 Task: Add an event with the title Sales Team Weekly Meeting, date '2024/03/24', time 7:30 AM to 9:30 AMand add a description: The sales team reviews individual and collective sales performance against set targets and key performance indicators (KPIs). They analyze sales metrics, revenue figures, conversion rates, and other relevant data to evaluate progress and identify areas for improvement. This performance review helps identify successful strategies and areas that require adjustment or additional support._x000D_
_x000D_
, put the event into Green category . Add location for the event as: 123 Rua das Flores, Porto, Portugal, logged in from the account softage.1@softage.netand send the event invitation to softage.9@softage.net and softage.10@softage.net. Set a reminder for the event 2 week before
Action: Mouse moved to (99, 112)
Screenshot: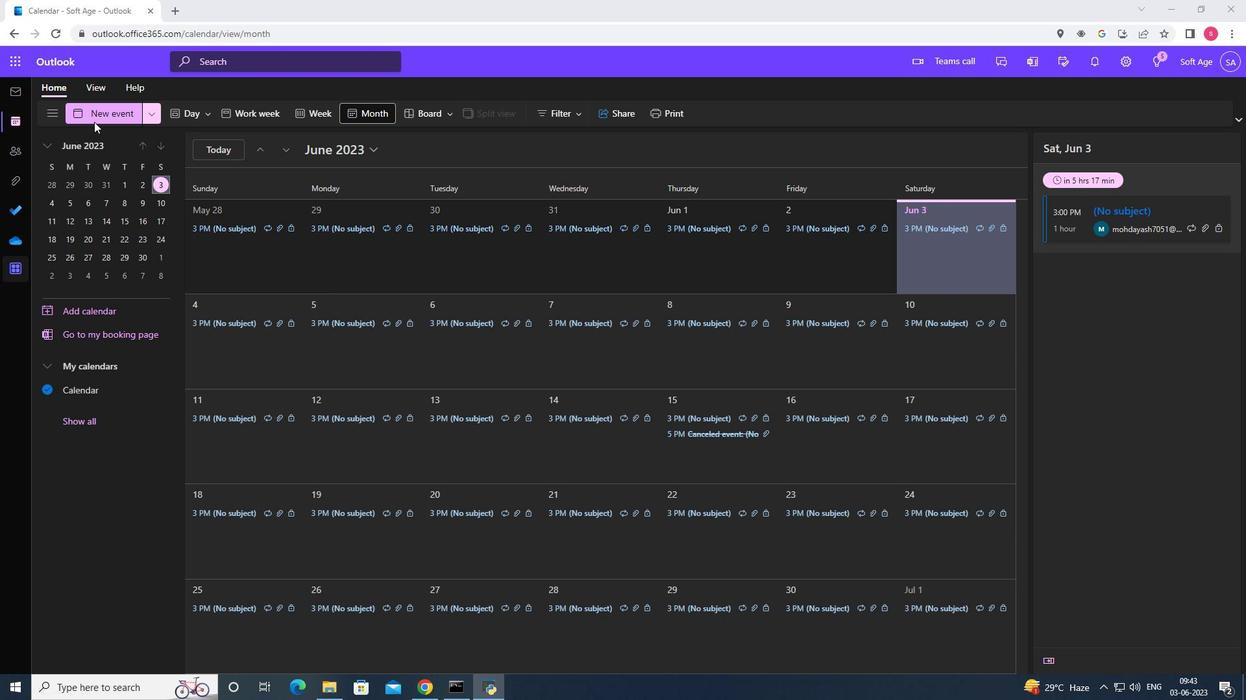 
Action: Mouse pressed left at (99, 112)
Screenshot: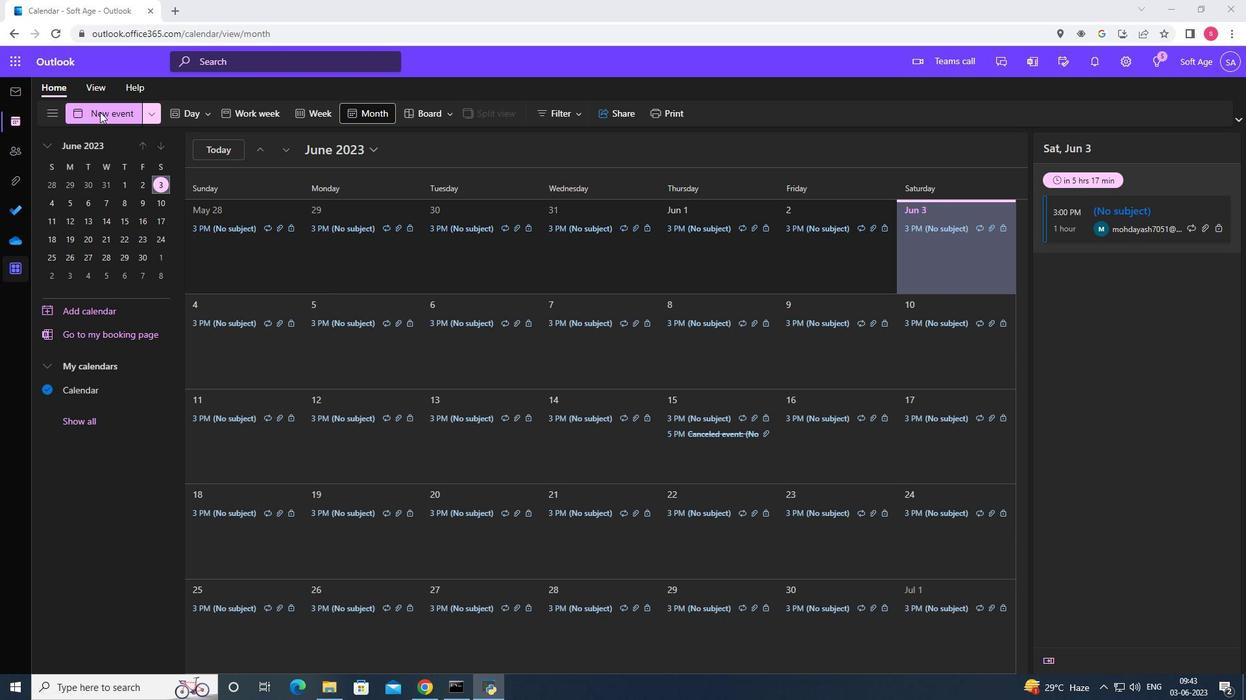 
Action: Mouse moved to (328, 189)
Screenshot: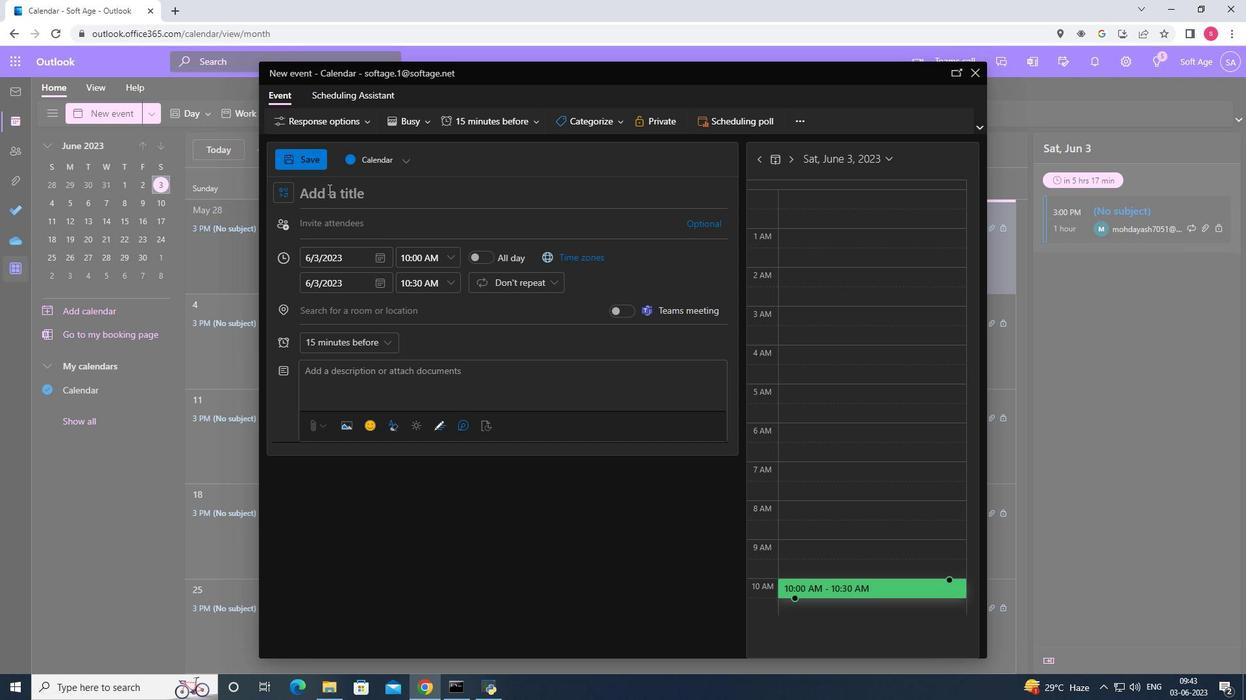 
Action: Key pressed <Key.shift><Key.shift><Key.shift><Key.shift><Key.shift>Sales<Key.space>team<Key.space><Key.shift><Key.shift>Weekly<Key.space><Key.shift>Meeting
Screenshot: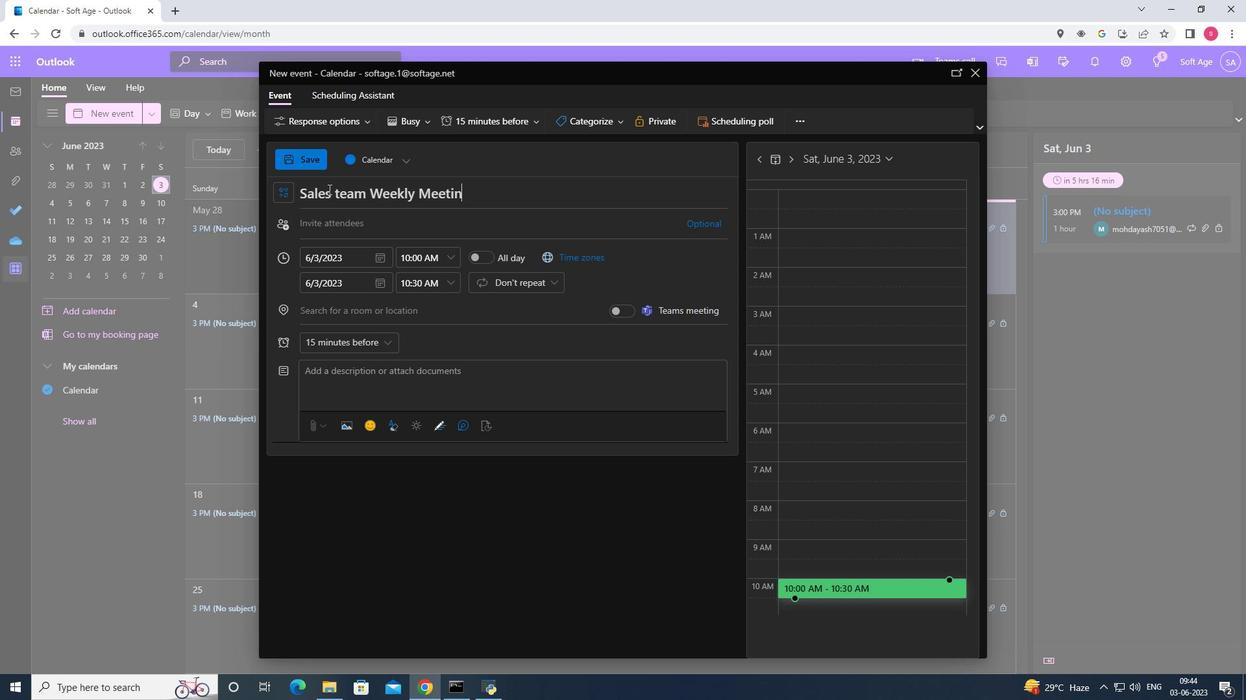 
Action: Mouse moved to (384, 260)
Screenshot: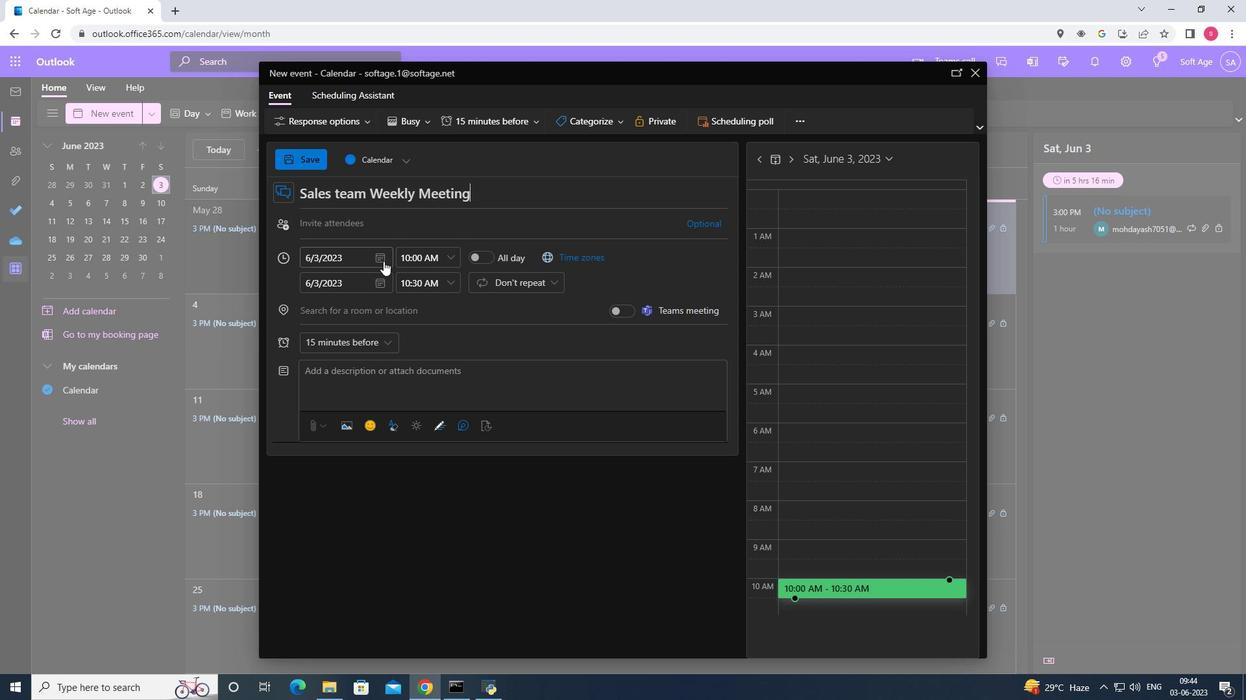
Action: Mouse pressed left at (384, 260)
Screenshot: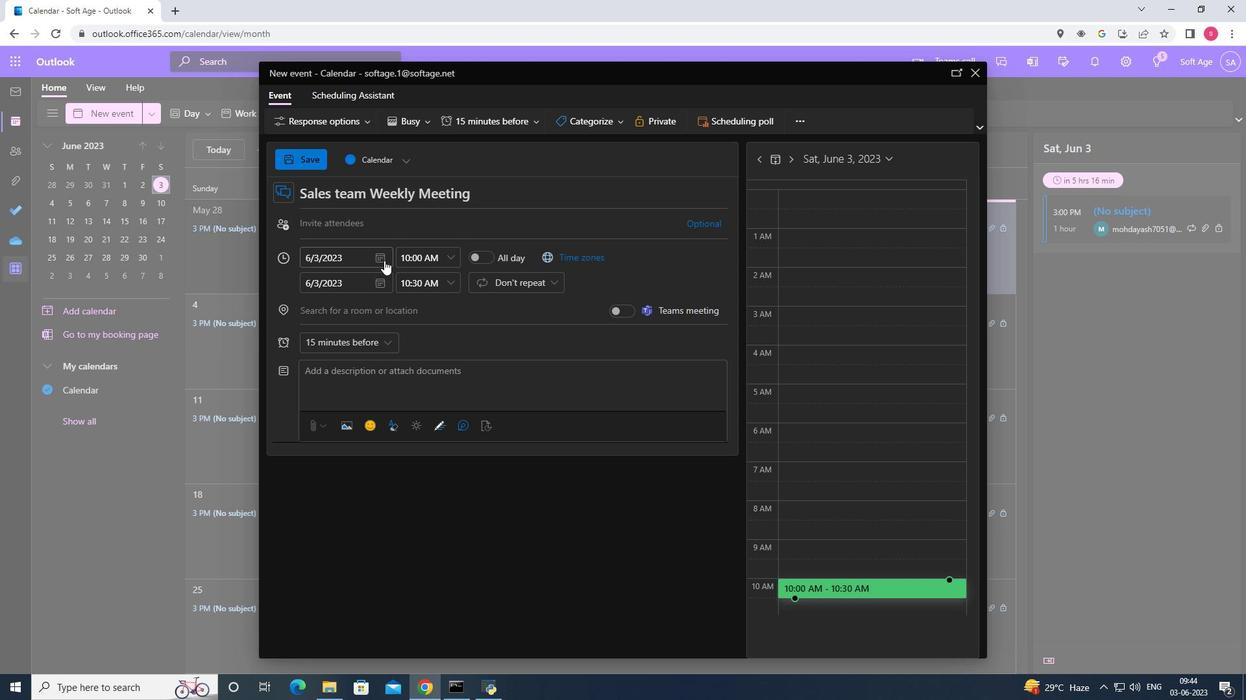 
Action: Mouse moved to (422, 287)
Screenshot: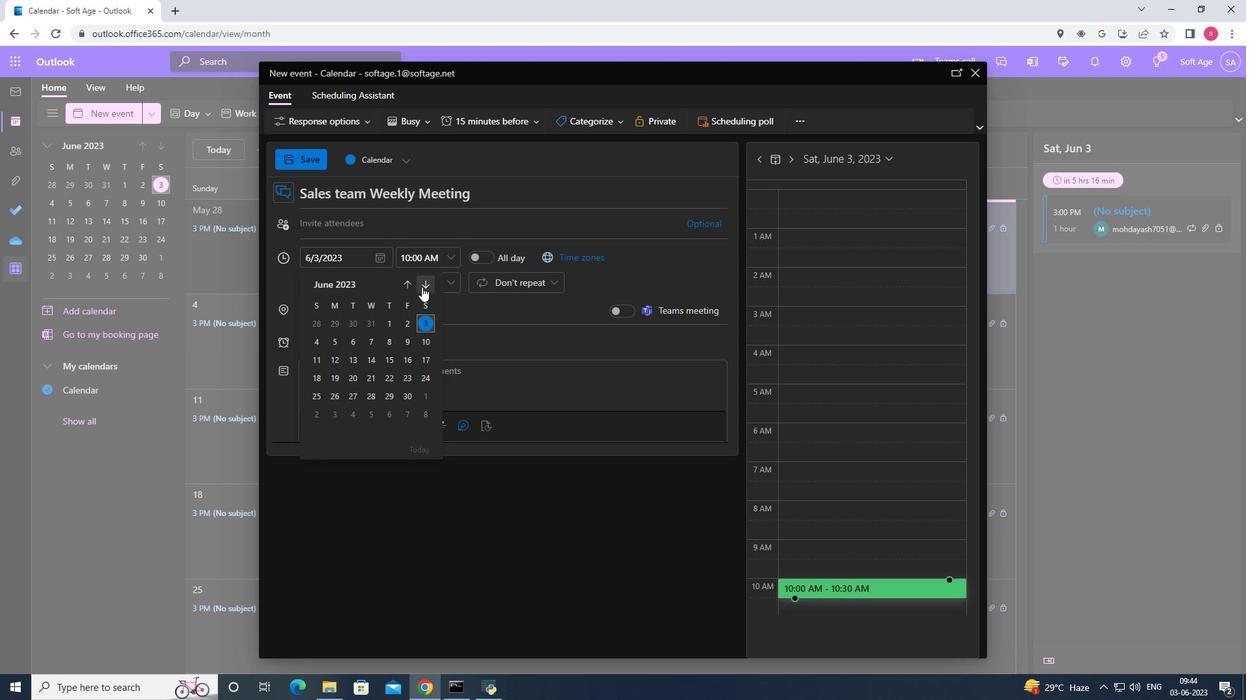 
Action: Mouse pressed left at (422, 287)
Screenshot: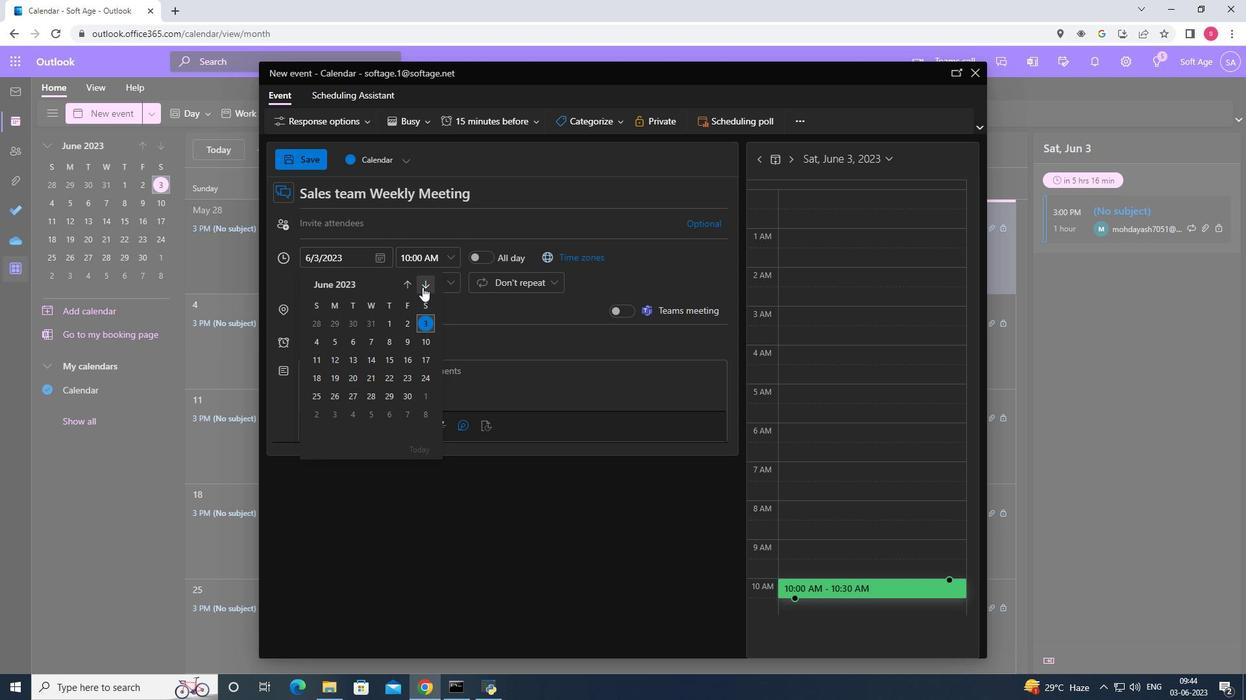 
Action: Mouse pressed left at (422, 287)
Screenshot: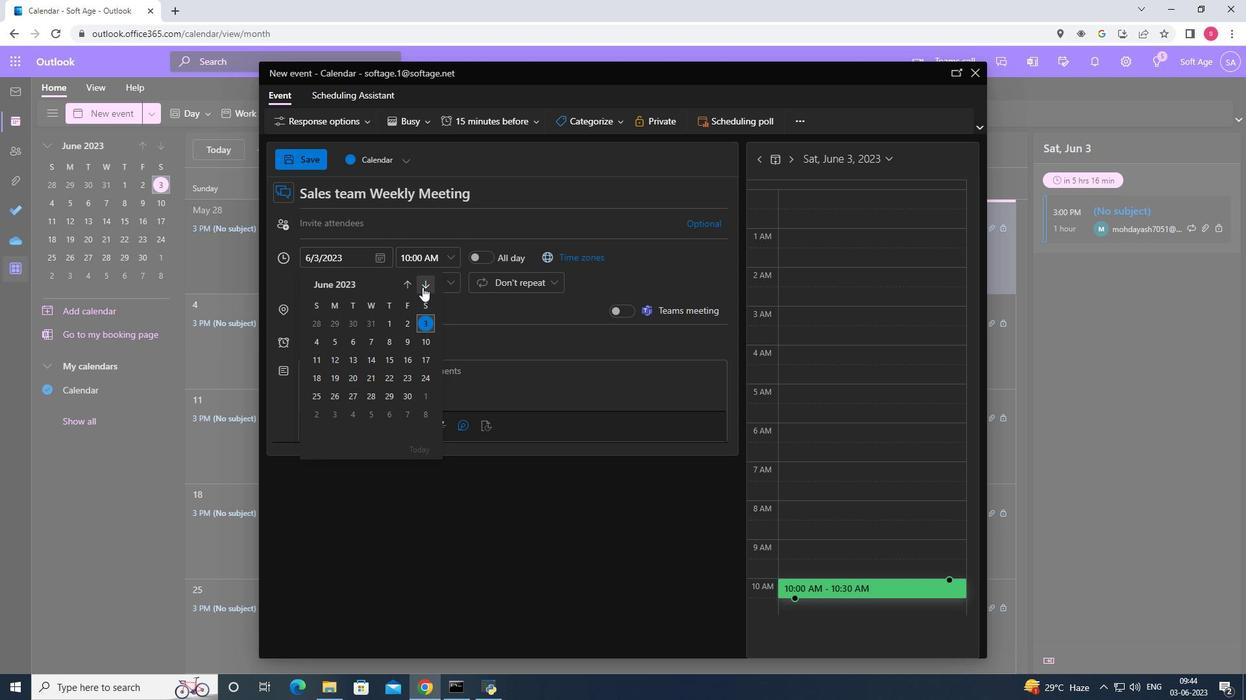 
Action: Mouse pressed left at (422, 287)
Screenshot: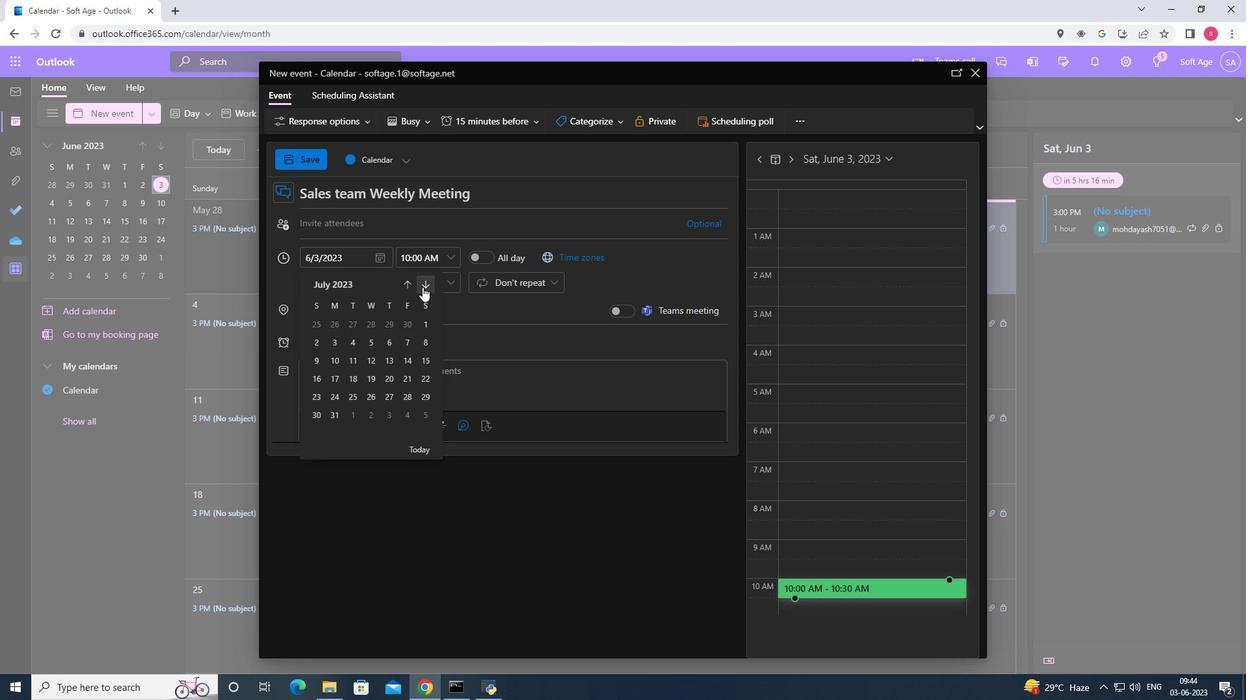 
Action: Mouse pressed left at (422, 287)
Screenshot: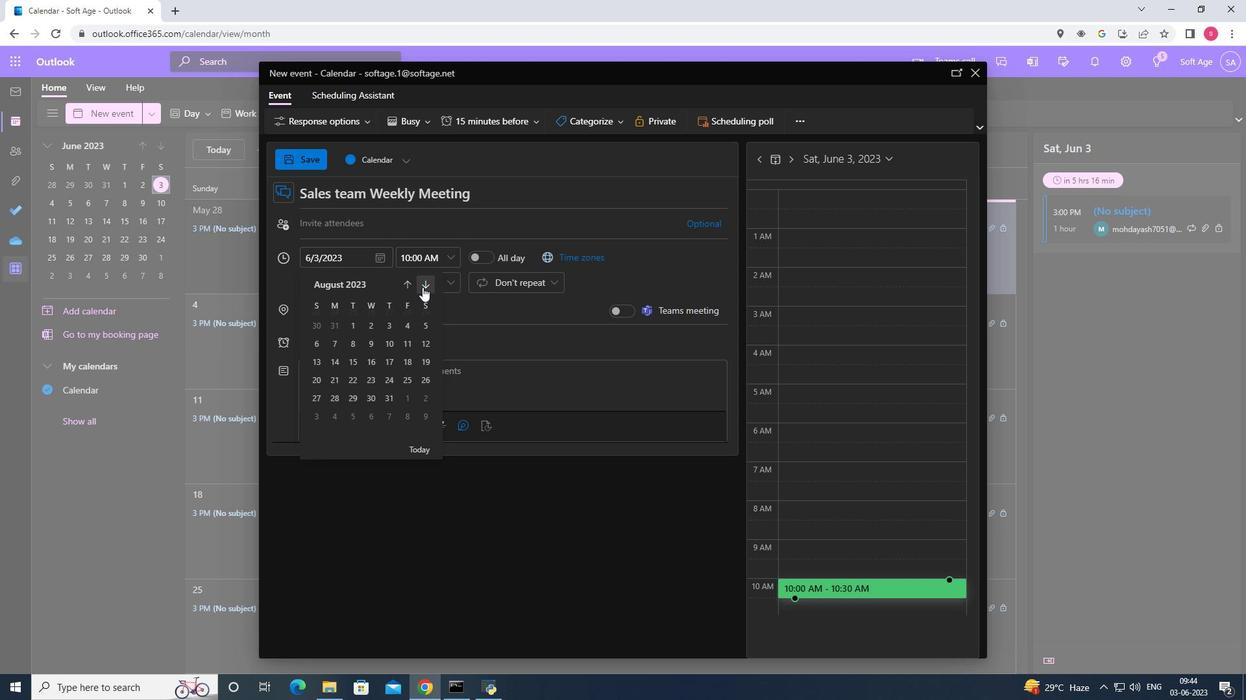 
Action: Mouse pressed left at (422, 287)
Screenshot: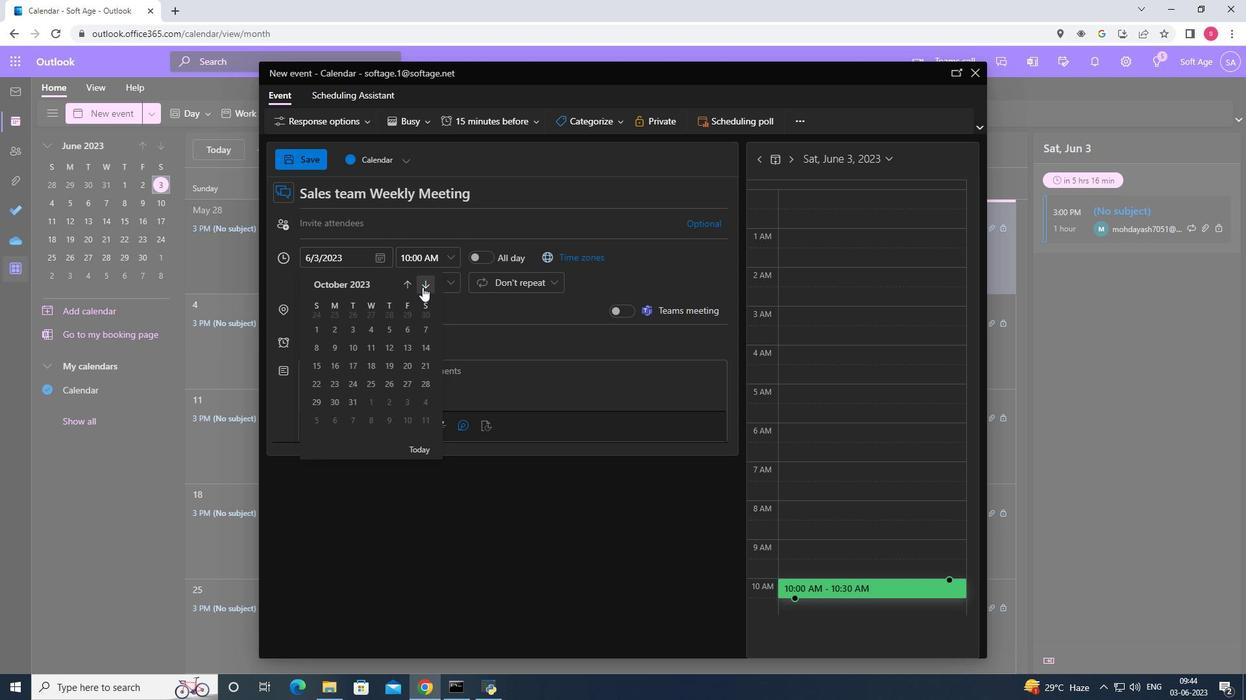 
Action: Mouse pressed left at (422, 287)
Screenshot: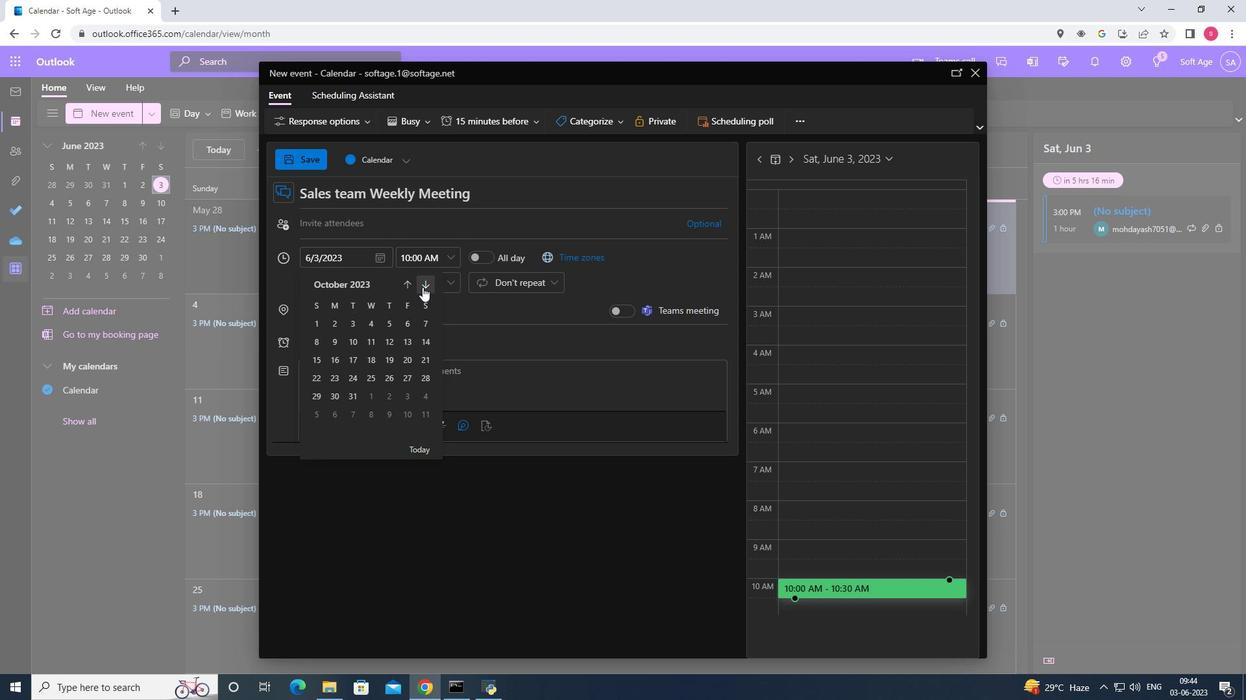 
Action: Mouse pressed left at (422, 287)
Screenshot: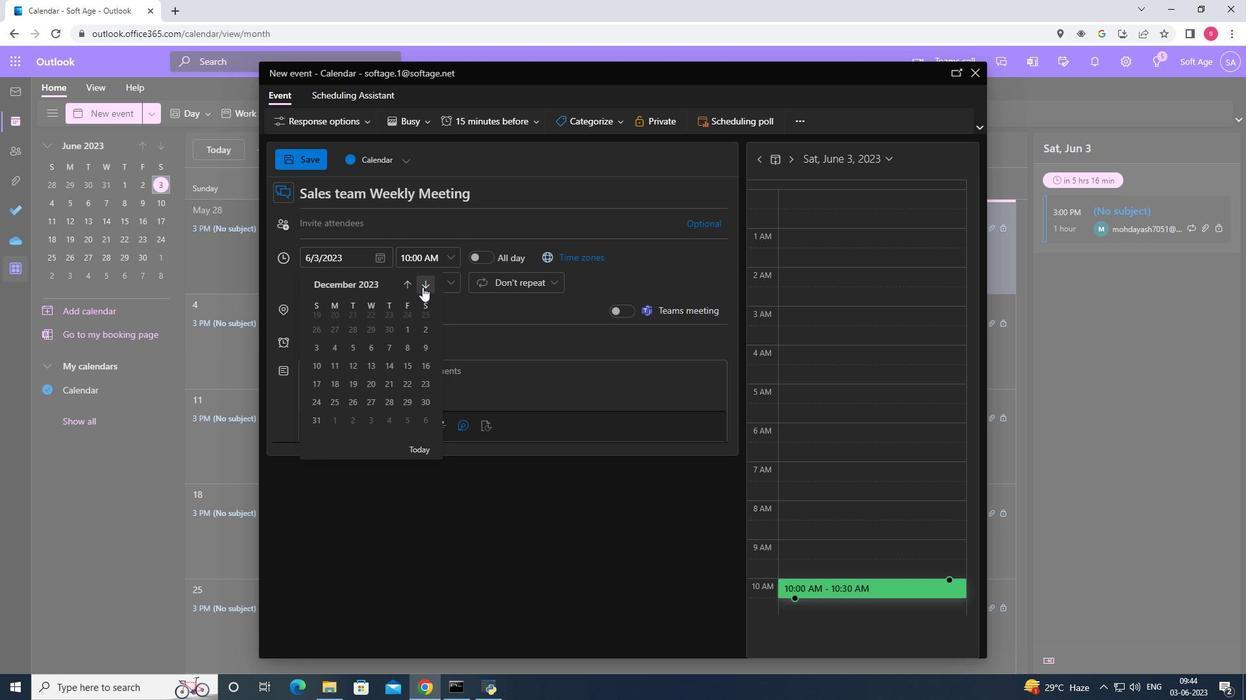 
Action: Mouse pressed left at (422, 287)
Screenshot: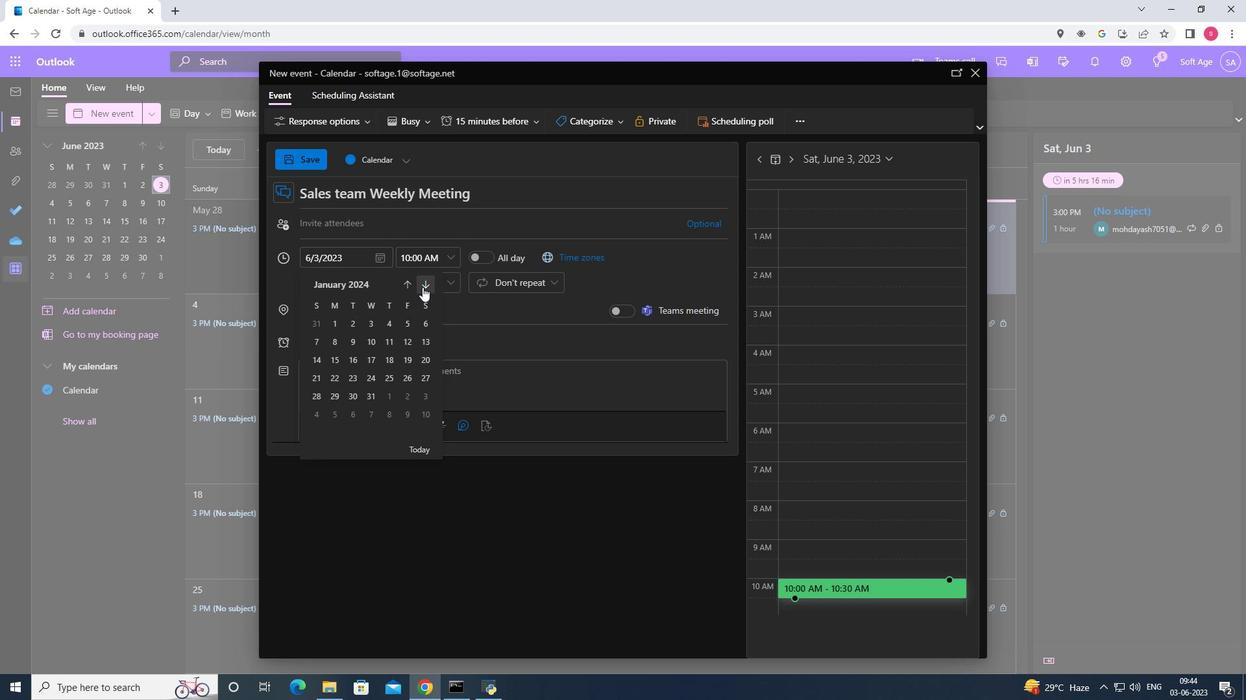 
Action: Mouse pressed left at (422, 287)
Screenshot: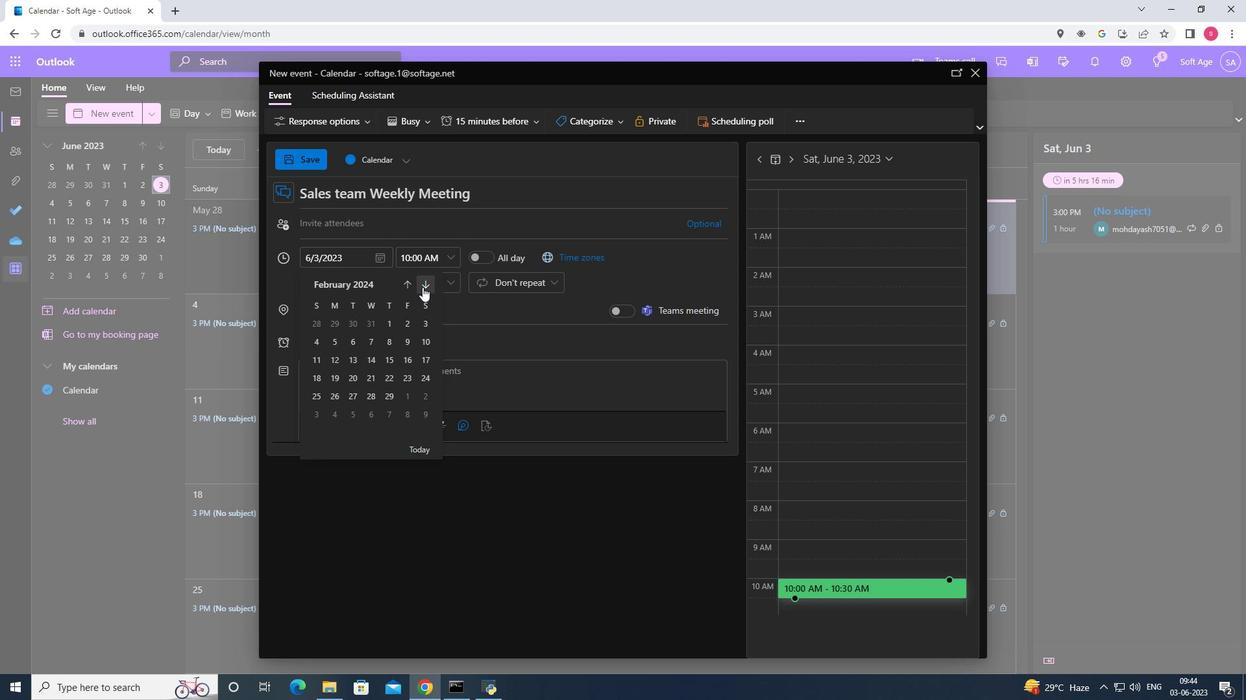 
Action: Mouse moved to (319, 395)
Screenshot: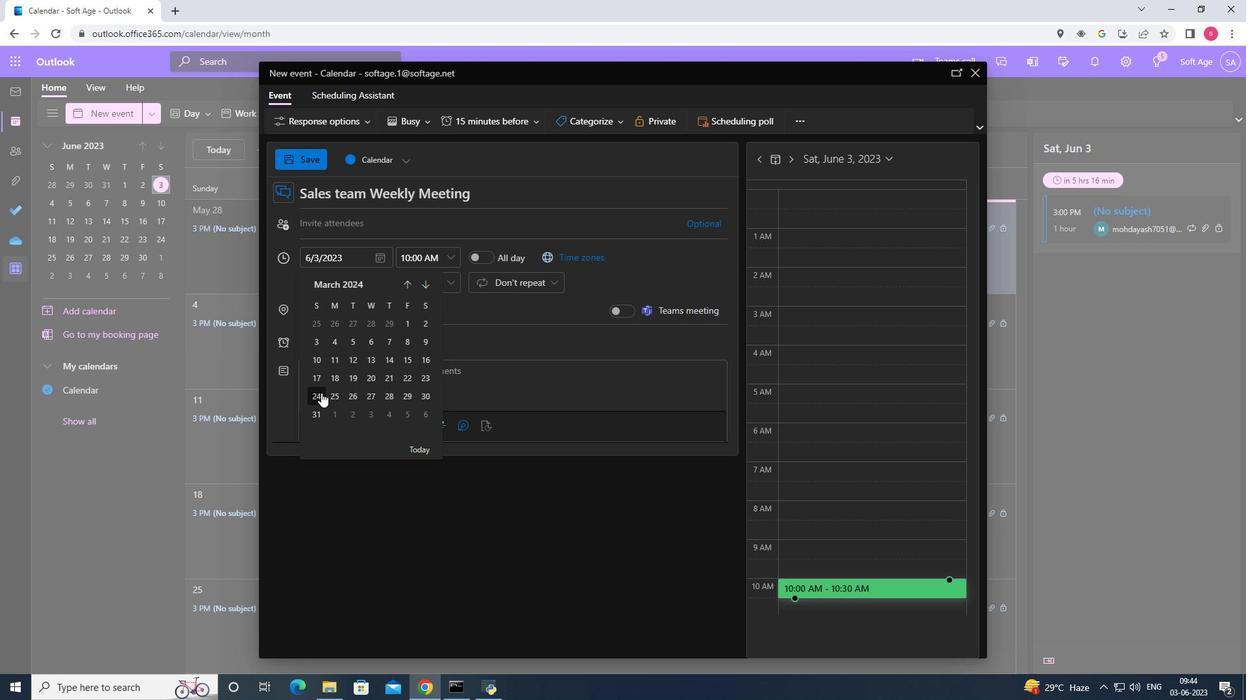 
Action: Mouse pressed left at (319, 395)
Screenshot: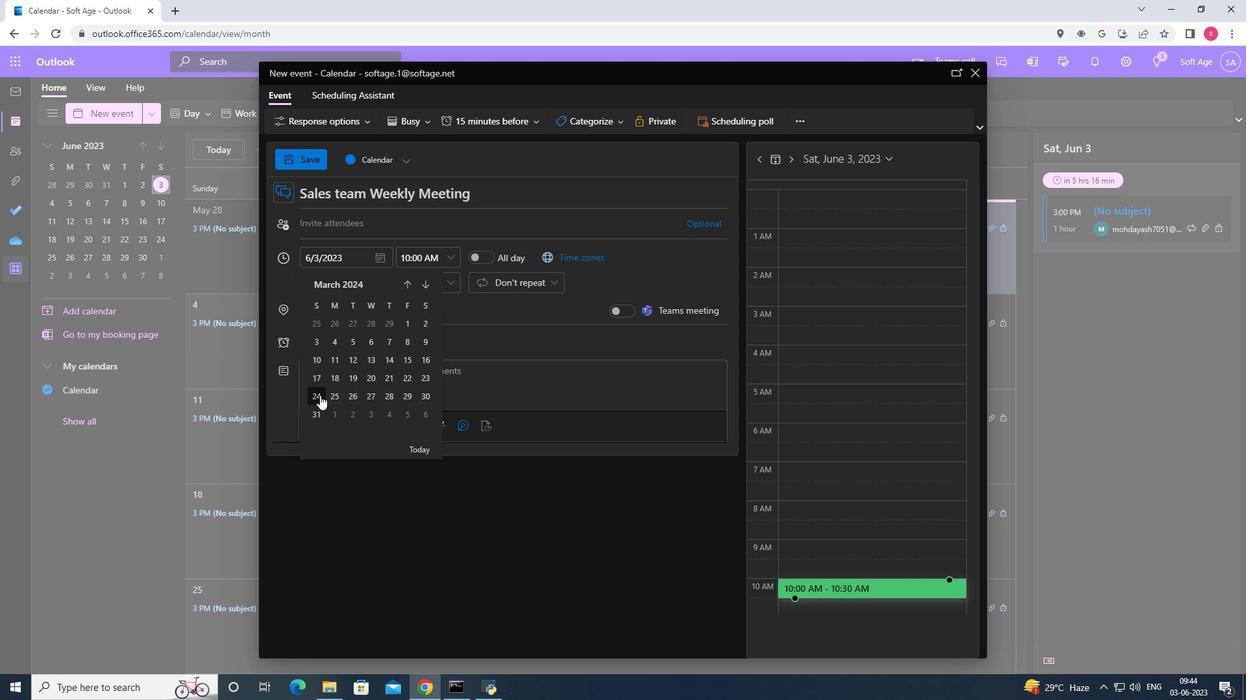 
Action: Mouse moved to (456, 258)
Screenshot: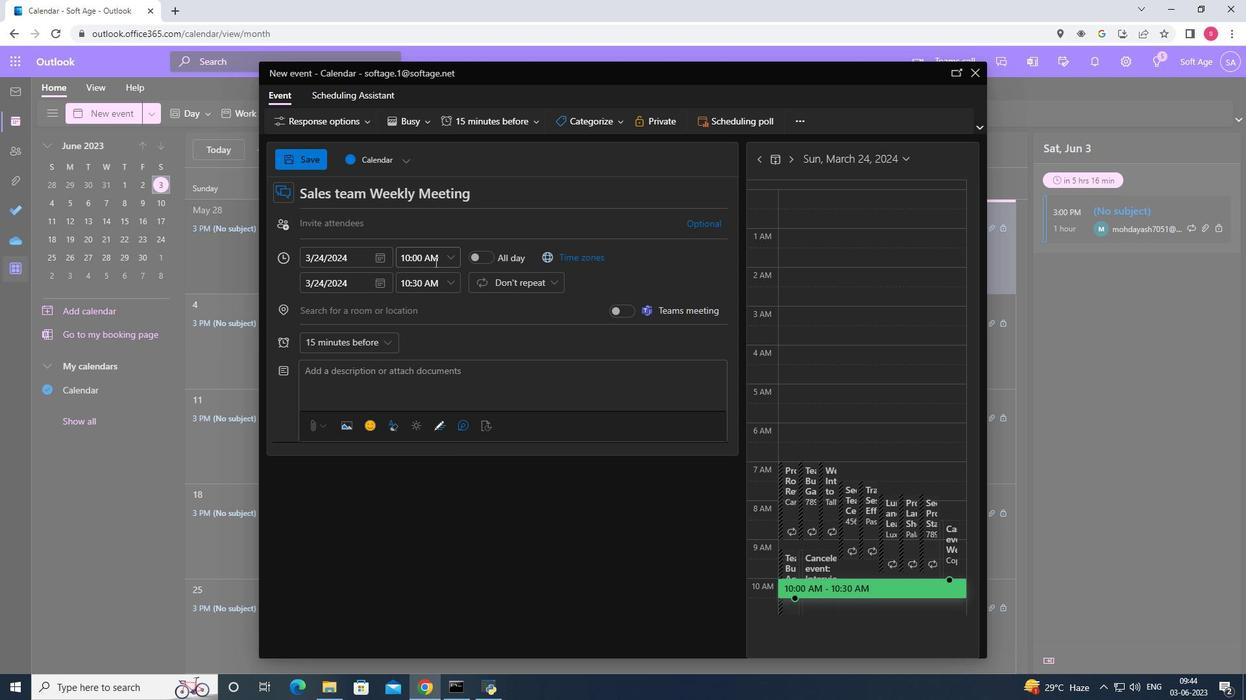 
Action: Mouse pressed left at (456, 258)
Screenshot: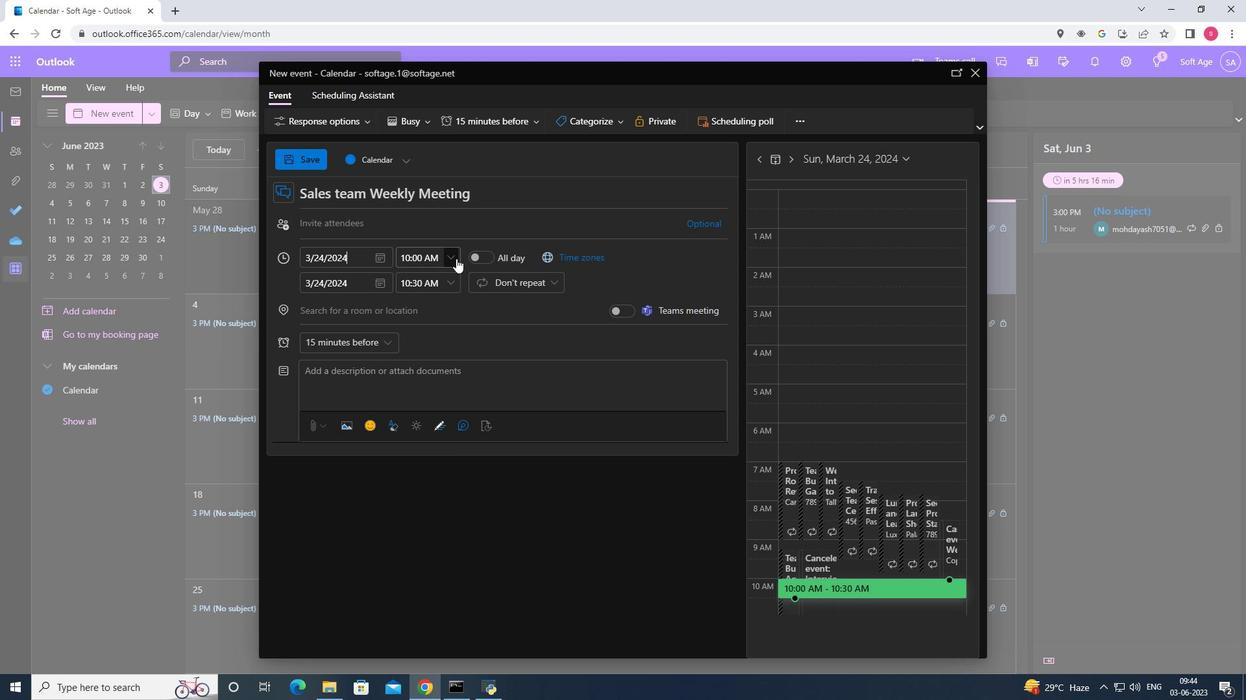 
Action: Mouse moved to (470, 273)
Screenshot: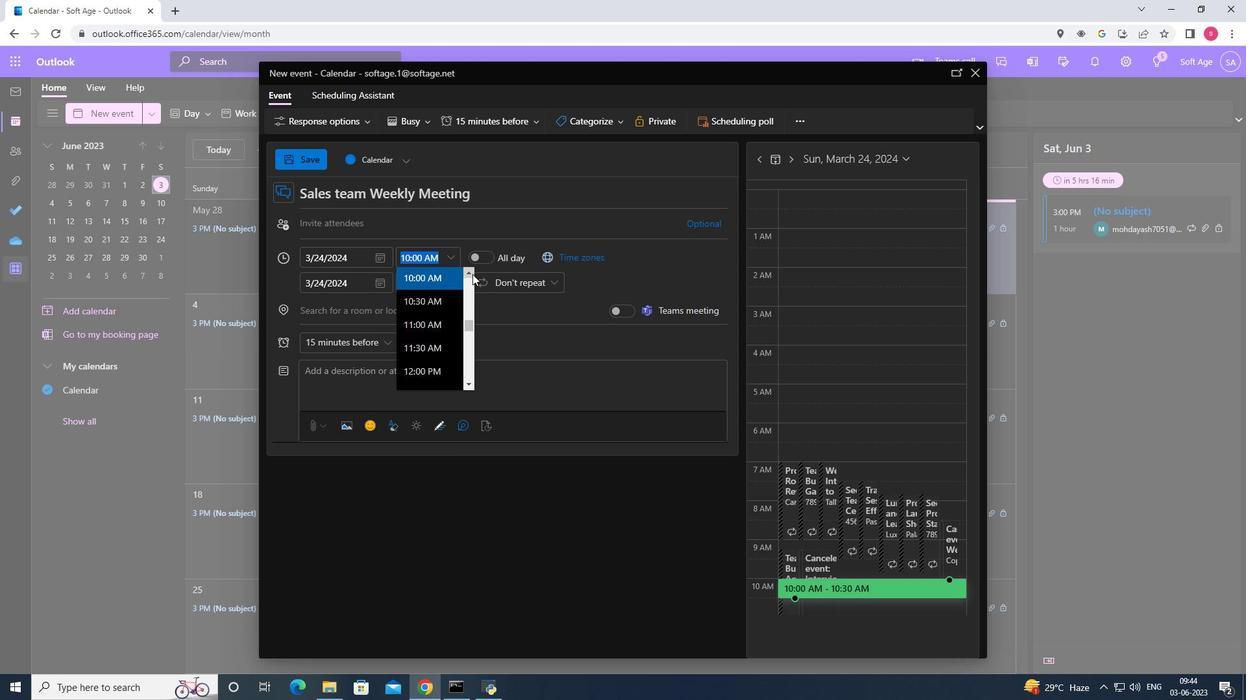 
Action: Mouse pressed left at (470, 273)
Screenshot: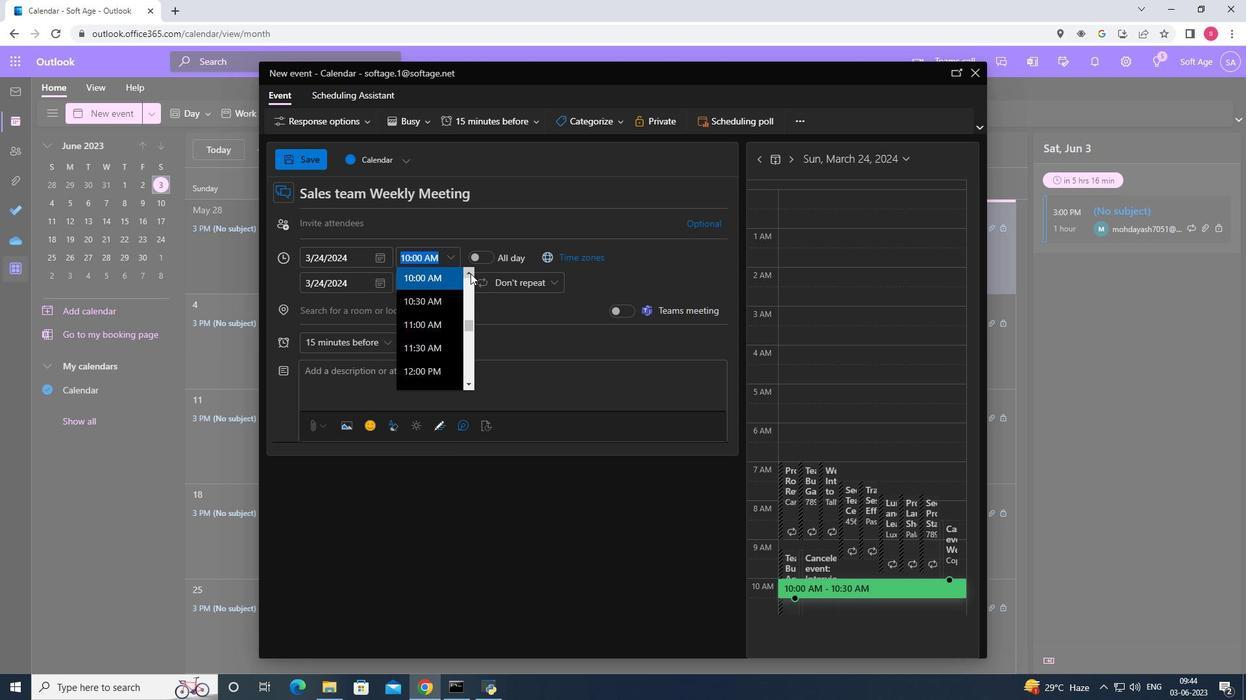 
Action: Mouse pressed left at (470, 273)
Screenshot: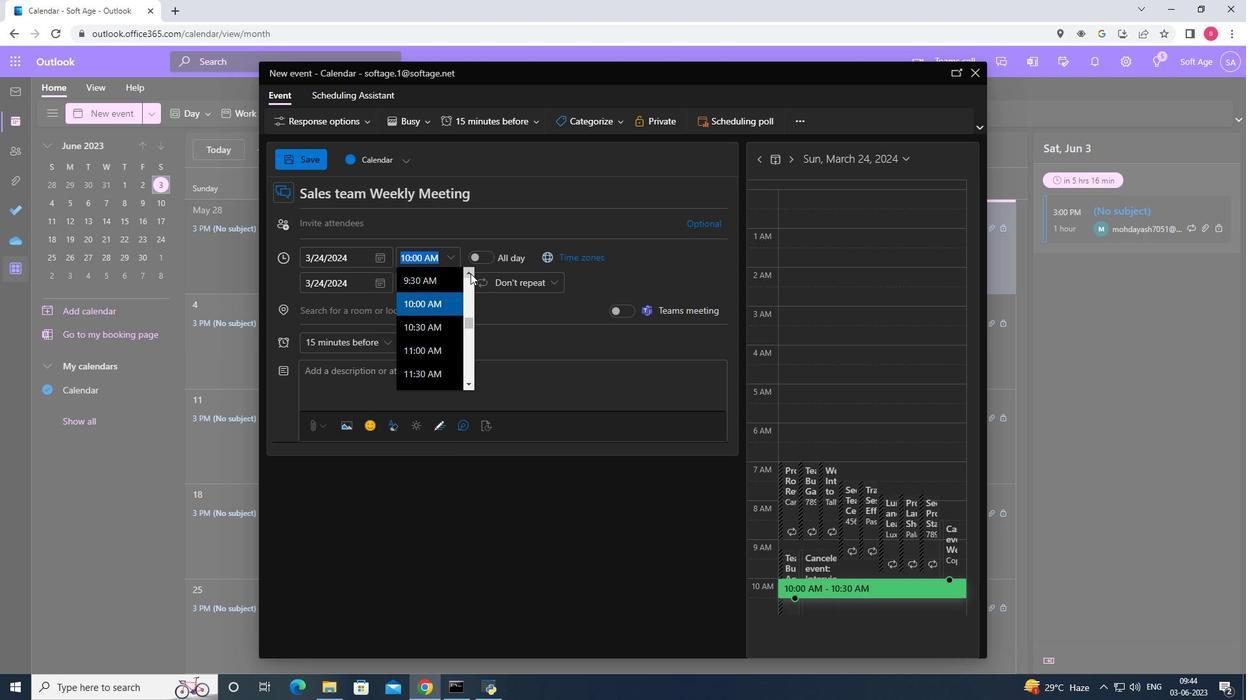 
Action: Mouse pressed left at (470, 273)
Screenshot: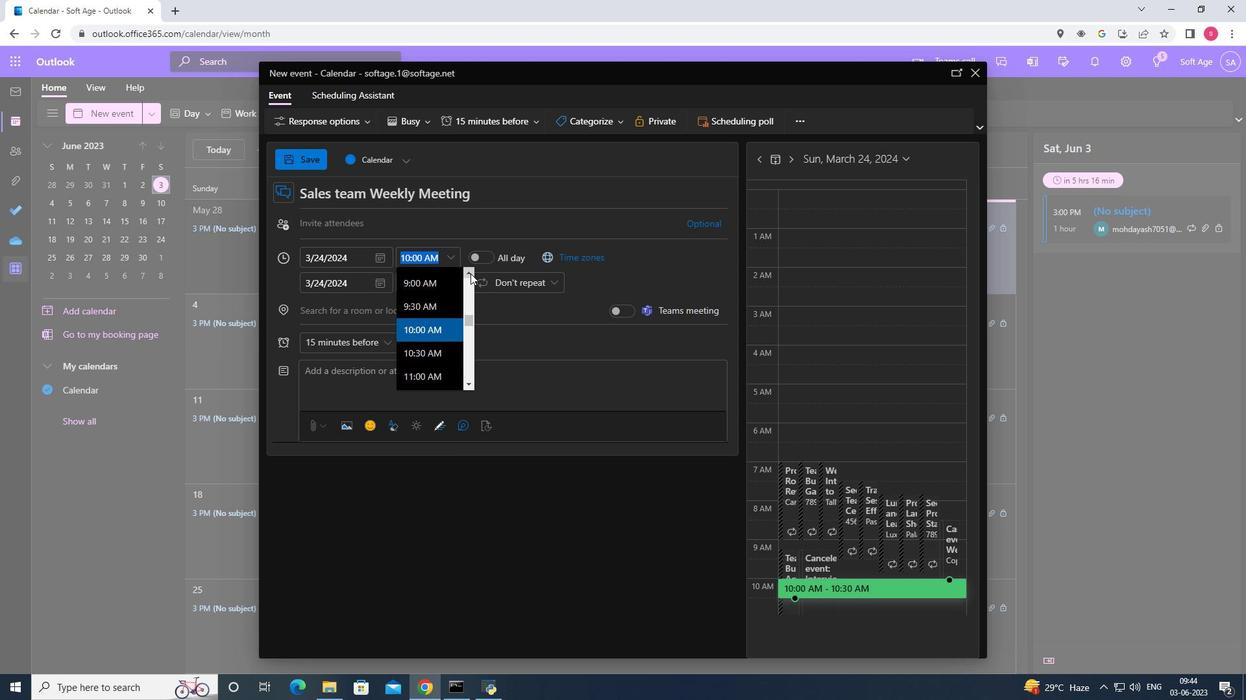 
Action: Mouse pressed left at (470, 273)
Screenshot: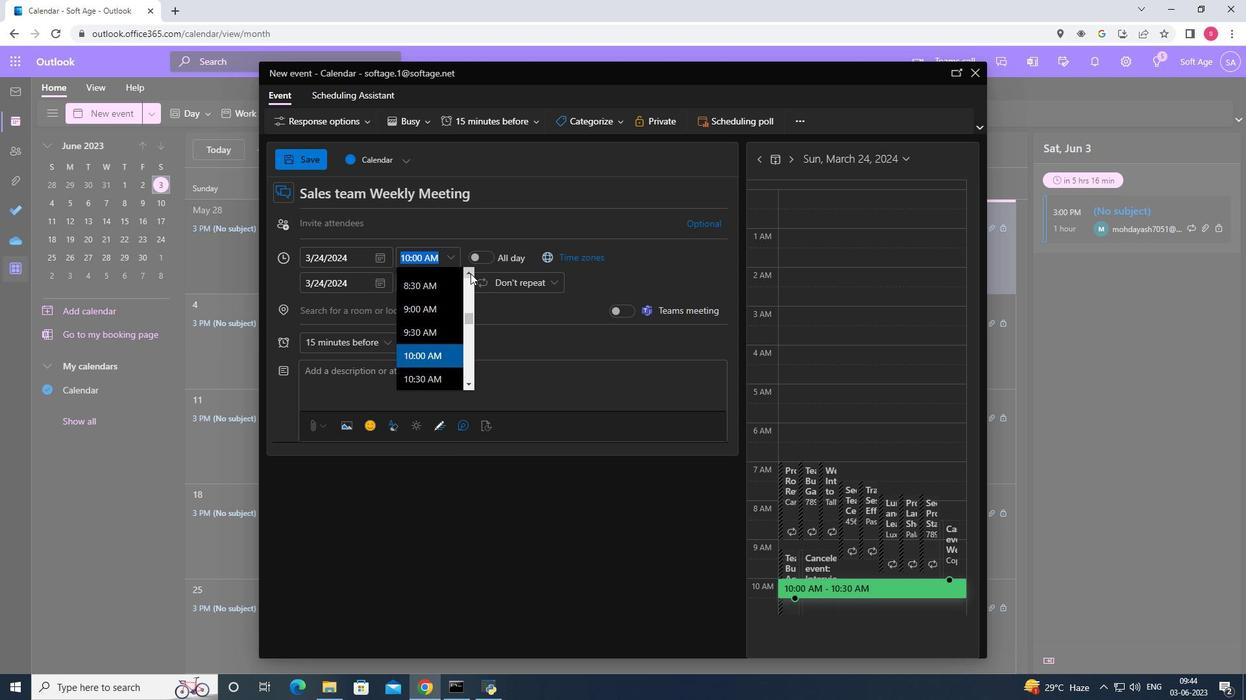 
Action: Mouse pressed left at (470, 273)
Screenshot: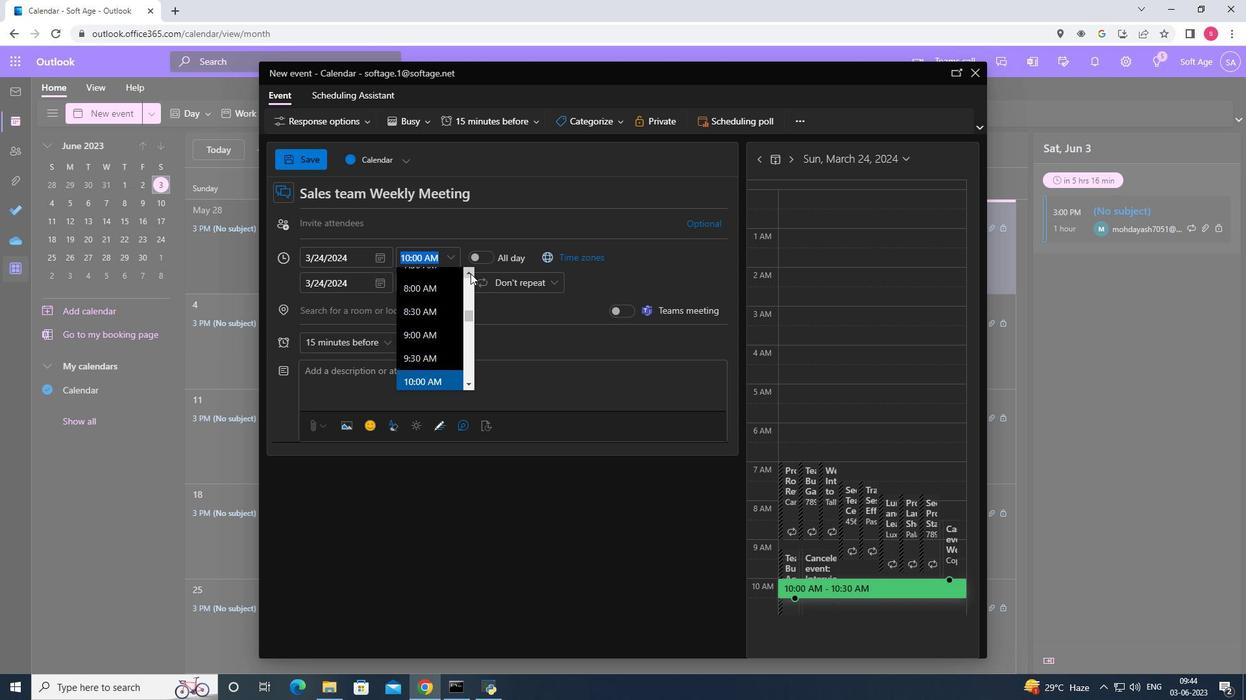 
Action: Mouse pressed left at (470, 273)
Screenshot: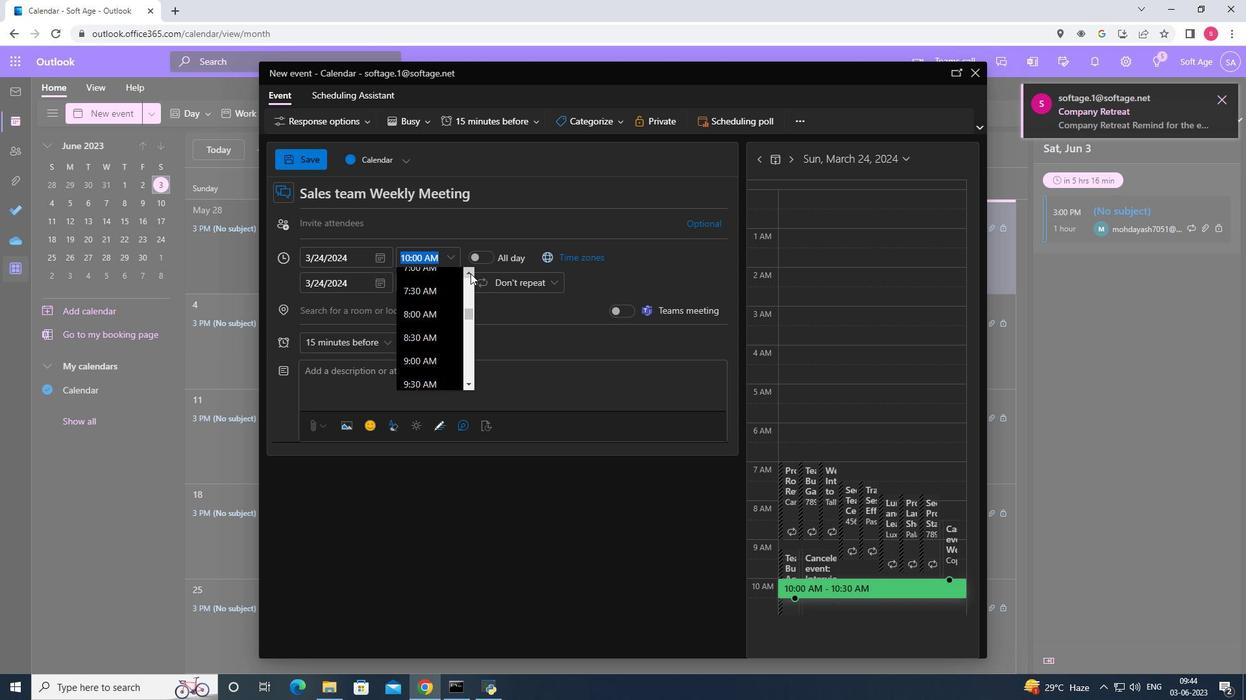 
Action: Mouse moved to (419, 317)
Screenshot: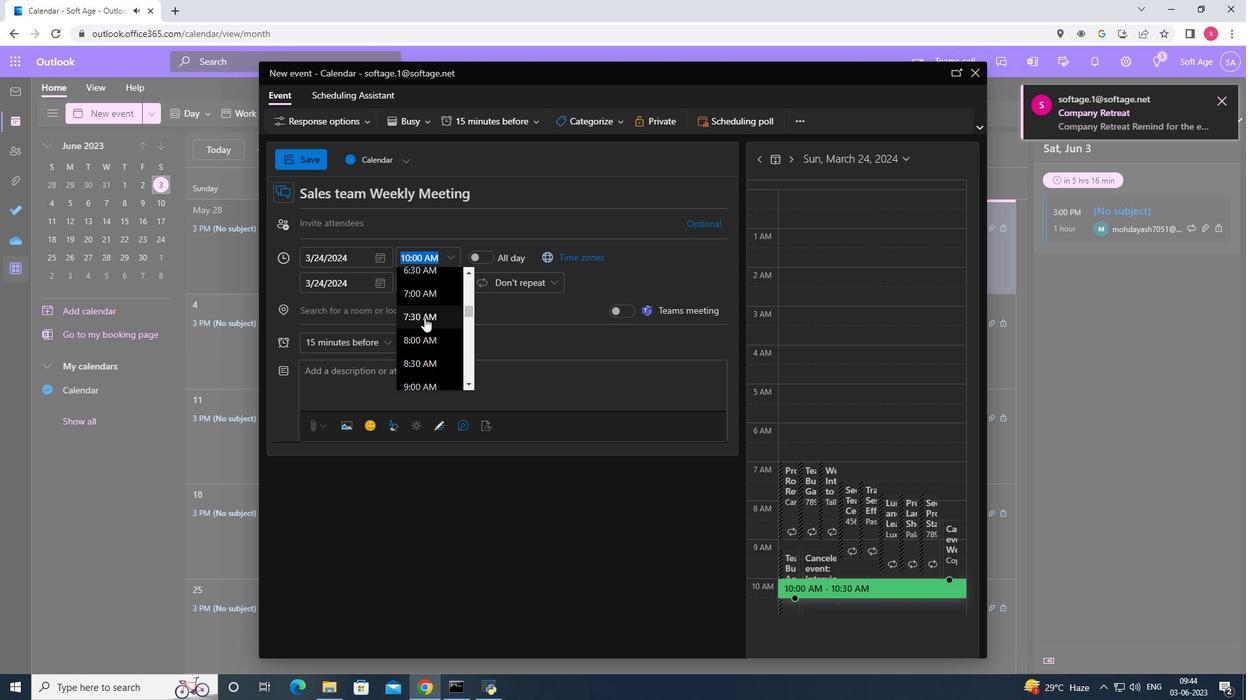 
Action: Mouse pressed left at (419, 317)
Screenshot: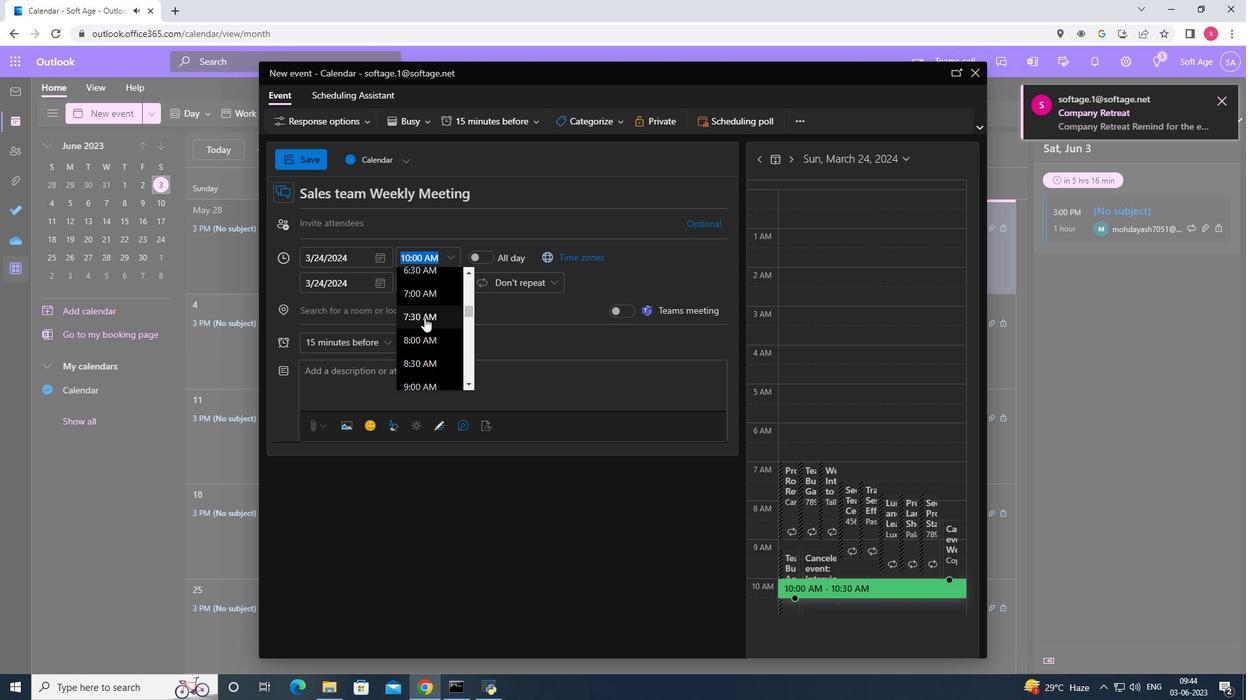 
Action: Mouse moved to (446, 279)
Screenshot: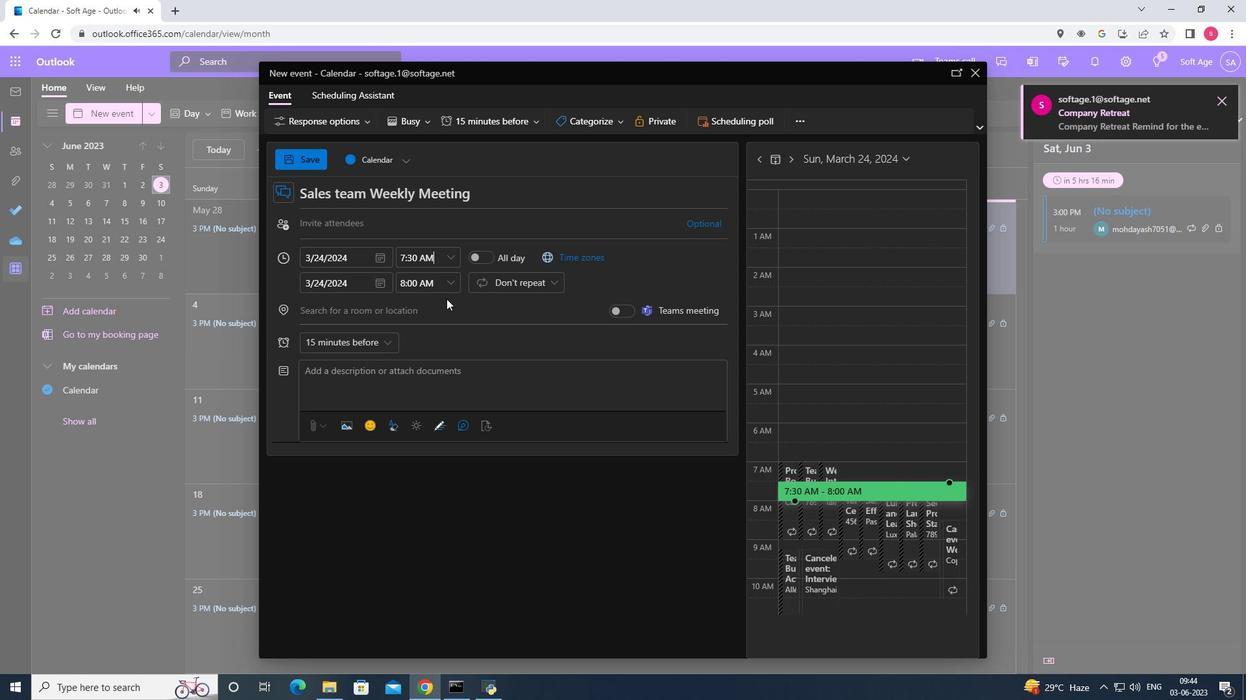 
Action: Mouse pressed left at (446, 279)
Screenshot: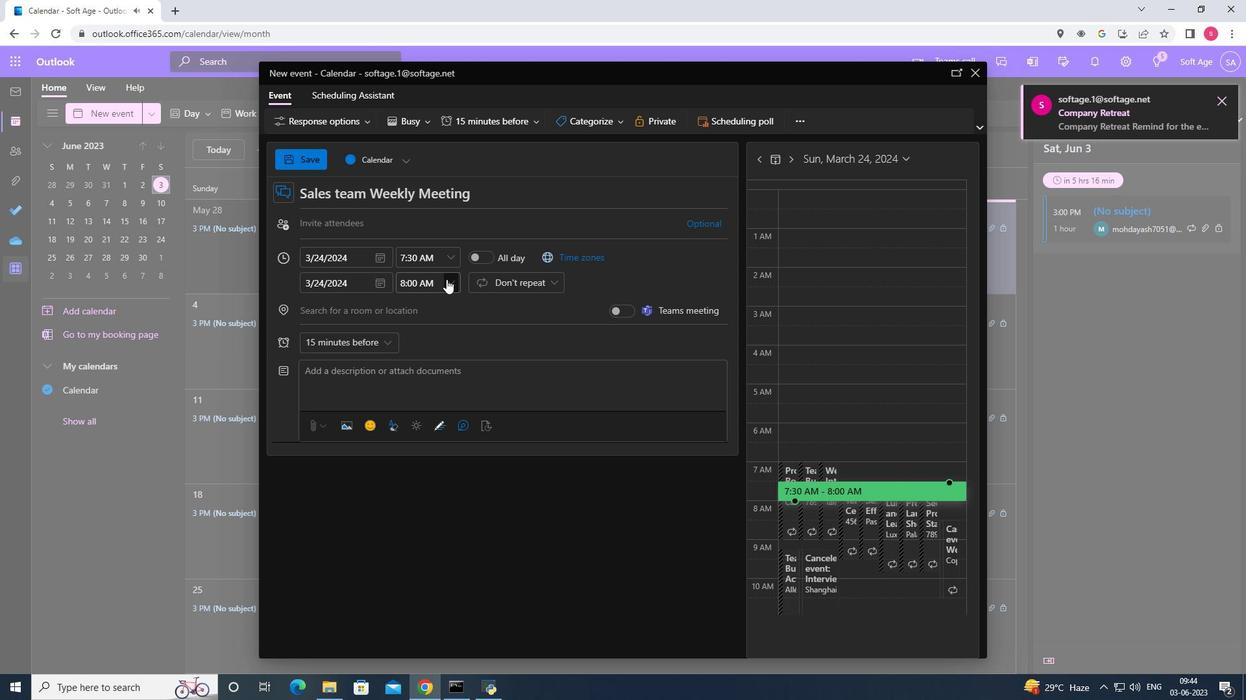 
Action: Mouse moved to (436, 381)
Screenshot: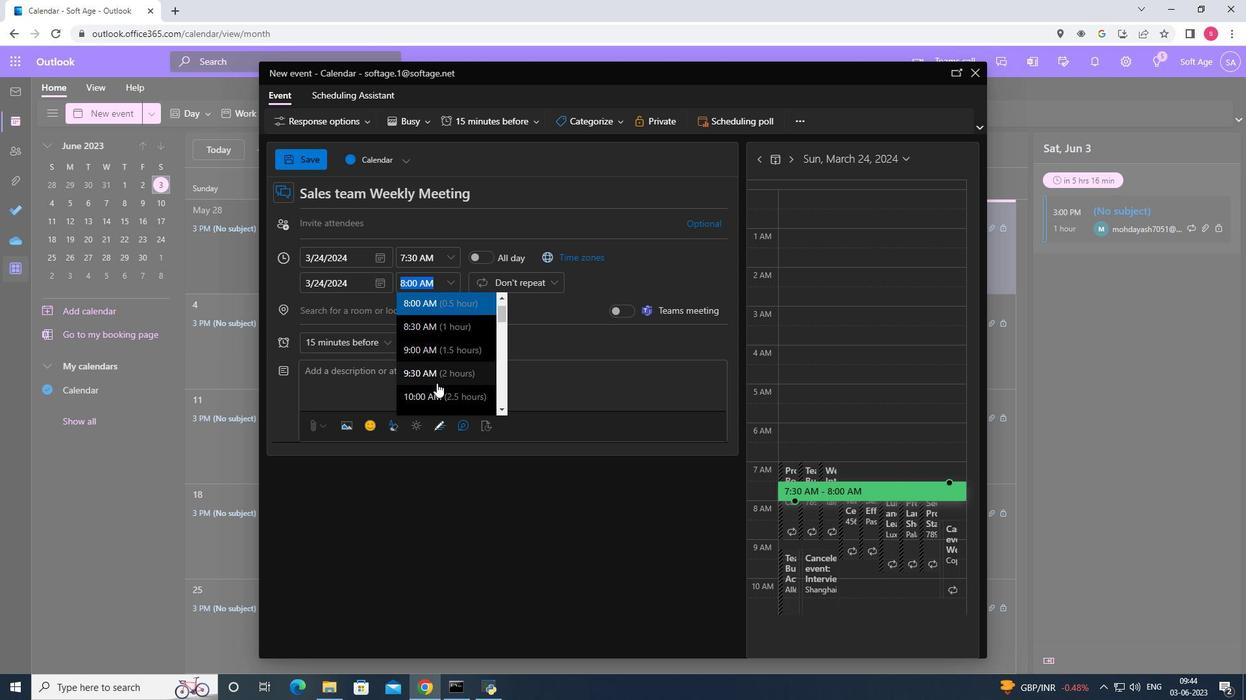 
Action: Mouse pressed left at (436, 381)
Screenshot: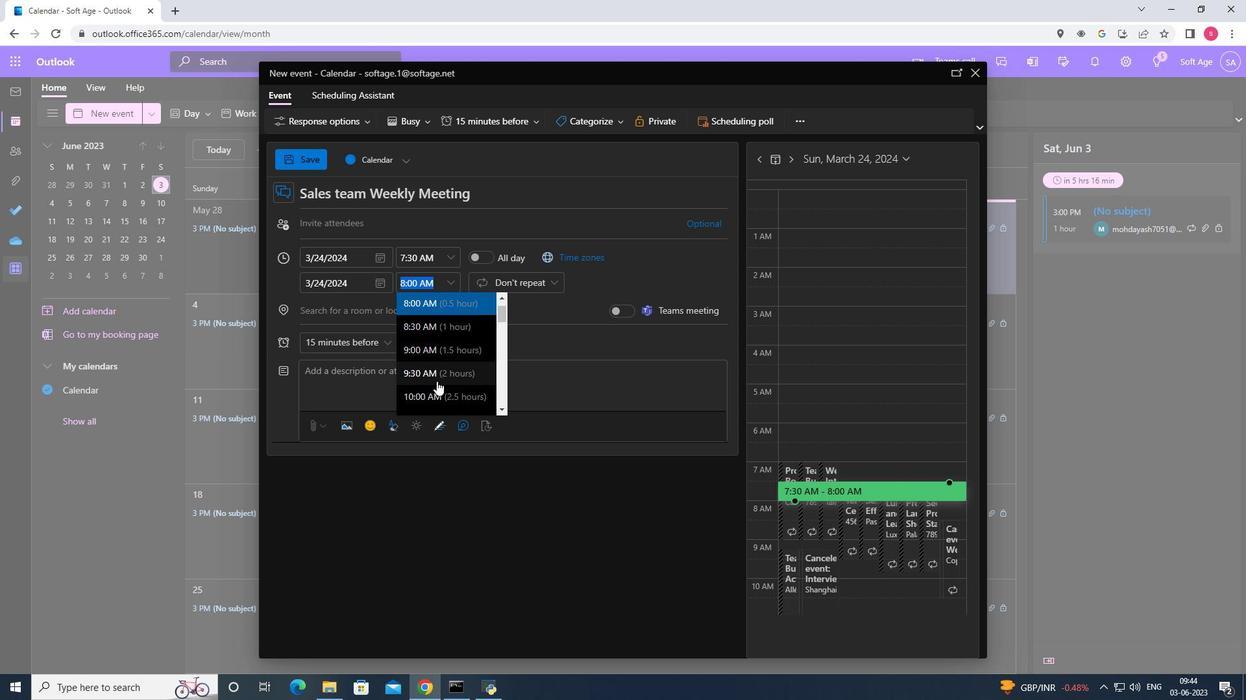 
Action: Mouse moved to (402, 371)
Screenshot: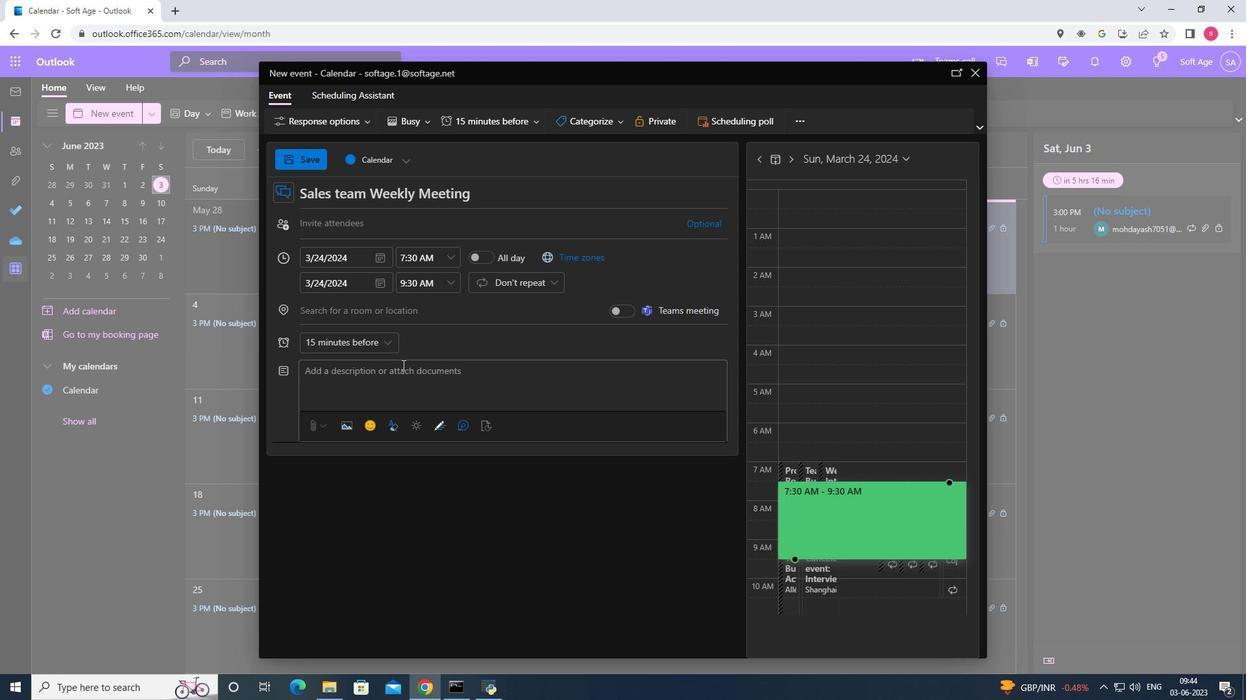
Action: Mouse pressed left at (402, 371)
Screenshot: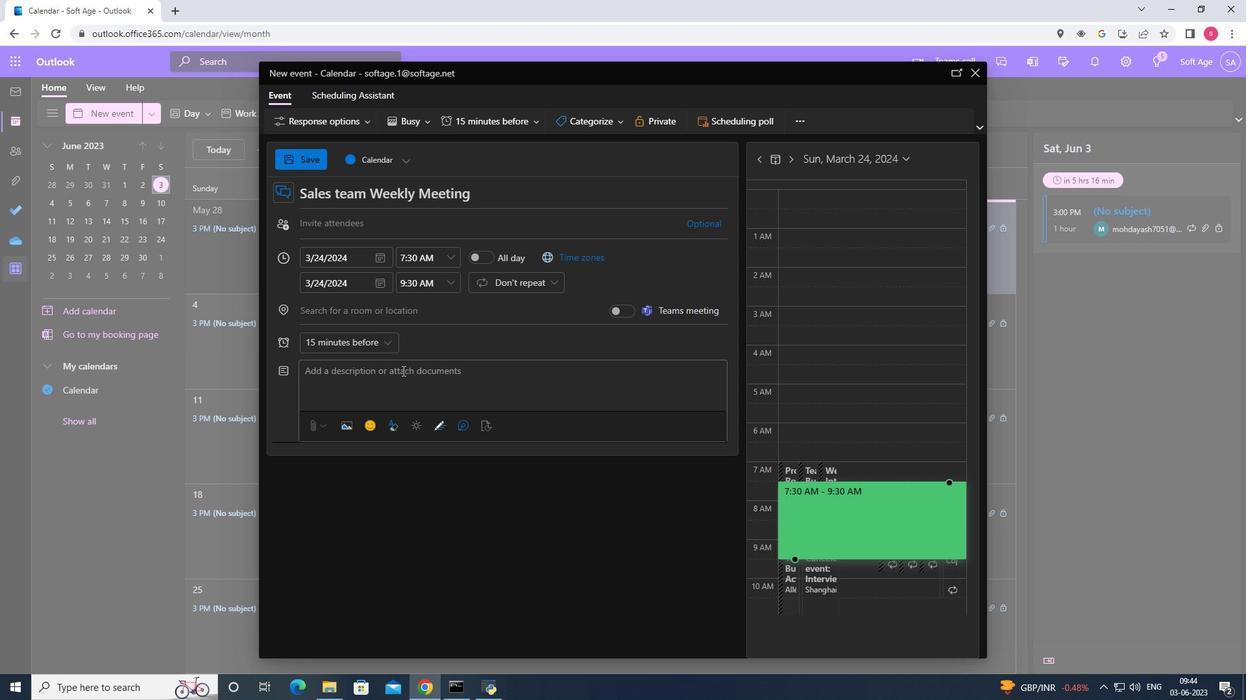 
Action: Key pressed <Key.caps_lock><Key.caps_lock><Key.shift><Key.shift><Key.shift><Key.shift><Key.shift>Theb<Key.space><Key.backspace><Key.backspace><Key.space><Key.space><Key.backspace><Key.shift><Key.shift><Key.shift><Key.shift><Key.shift><Key.shift><Key.shift><Key.shift><Key.shift><Key.shift><Key.shift><Key.shift><Key.shift><Key.shift><Key.shift><Key.shift><Key.shift><Key.shift><Key.shift><Key.shift><Key.shift><Key.shift><Key.shift><Key.shift><Key.shift><Key.shift>Sa<Key.backspace><Key.backspace>sales<Key.space>team<Key.space>reviews<Key.space>set<Key.space><Key.backspace><Key.backspace><Key.backspace><Key.backspace>individual<Key.space>and<Key.space>collective<Key.space>sales<Key.space>performance<Key.space>against<Key.space>ser<Key.backspace>t<Key.space>targets<Key.space>and<Key.space>key<Key.space>per<Key.tab><Key.space>indicators<Key.shift><Key.shift>(k<Key.shift>PIs<Key.shift><Key.shift><Key.shift><Key.shift><Key.shift><Key.shift><Key.shift><Key.shift><Key.shift><Key.shift><Key.shift><Key.shift>)<Key.left><Key.left><Key.left><Key.left><Key.left><Key.left><Key.space><Key.right><Key.right><Key.right><Key.right><Key.right><Key.right><Key.right>.<Key.space><Key.shift>They<Key.space>analyze<Key.space>sales<Key.space>metrics,<Key.space>revenue<Key.space>figures,<Key.space>conversion<Key.space>rates,<Key.space>and<Key.space>other<Key.space>reve<Key.tab><Key.backspace><Key.backspace><Key.backspace><Key.backspace><Key.backspace><Key.backspace><Key.backspace>figures,<Key.space>c<Key.backspace><Key.backspace><Key.backspace><Key.backspace><Key.backspace><Key.backspace><Key.backspace><Key.backspace><Key.backspace><Key.backspace>date<Key.backspace>aa<Key.space>=<Key.backspace><Key.backspace><Key.backspace><Key.space>to<Key.space>eve<Key.backspace><Key.tab><Key.space>progress<Key.space>and<Key.space>identify<Key.space>ares<Key.backspace>as<Key.space>for<Key.space>improvement.<Key.space>t<Key.backspace><Key.shift>Tho<Key.backspace>is<Key.space><Key.shift><Key.shift><Key.shift><Key.shift><Key.shift><Key.shift><Key.shift><Key.shift><Key.shift><Key.shift><Key.shift><Key.shift><Key.shift><Key.shift><Key.shift><Key.shift>performance<Key.space>review<Key.space>ha<Key.backspace>elps<Key.space>identify<Key.space>successful<Key.space>strategies<Key.space>and<Key.space>ares<Key.backspace>as<Key.space>that<Key.space>require<Key.space>adjustment<Key.space>or<Key.space>additional<Key.space>support.
Screenshot: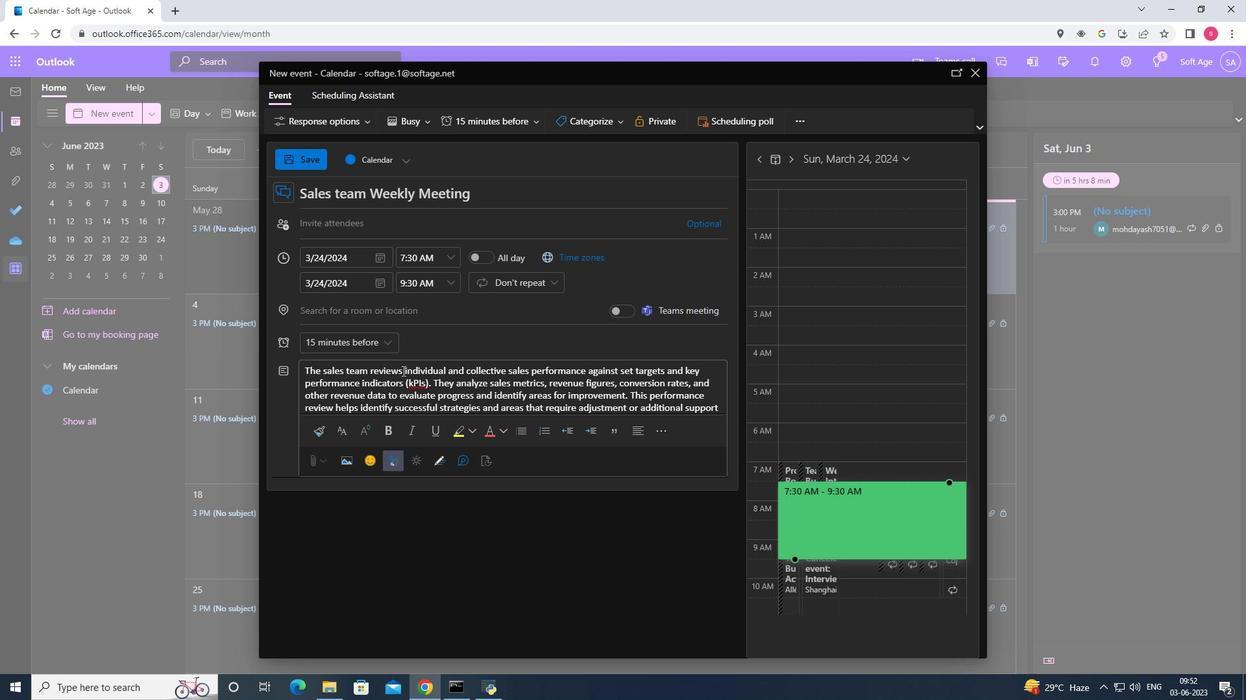 
Action: Mouse moved to (602, 121)
Screenshot: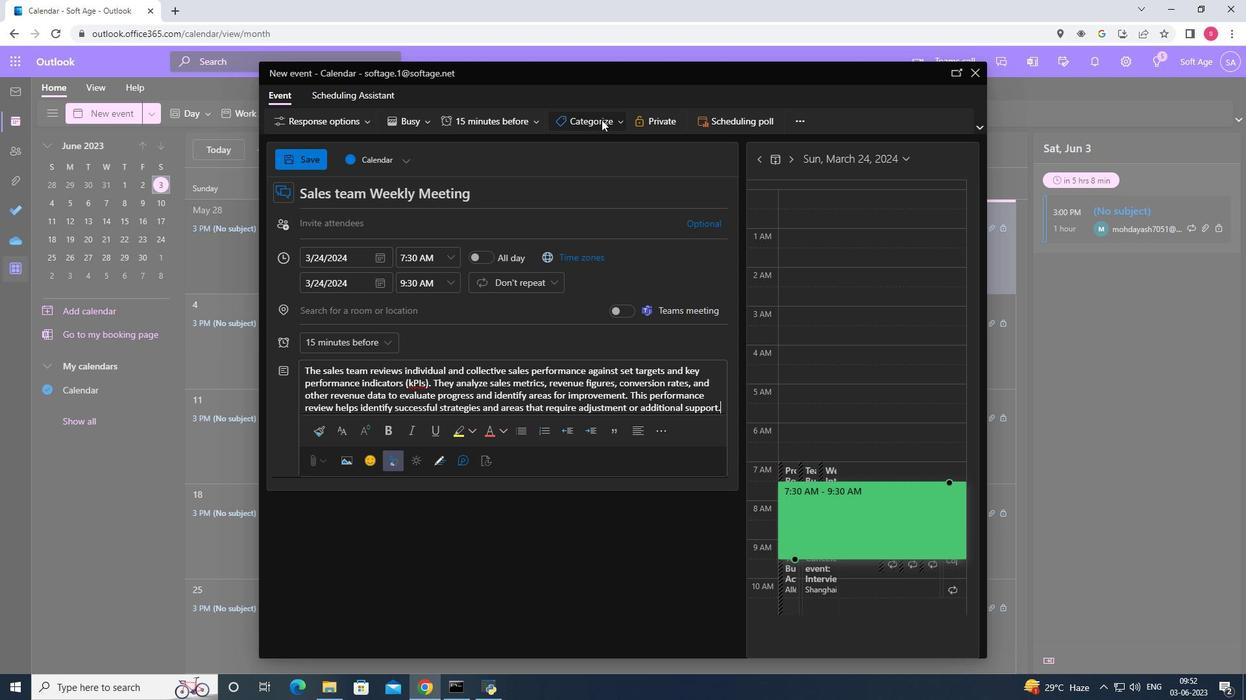 
Action: Mouse pressed left at (602, 121)
Screenshot: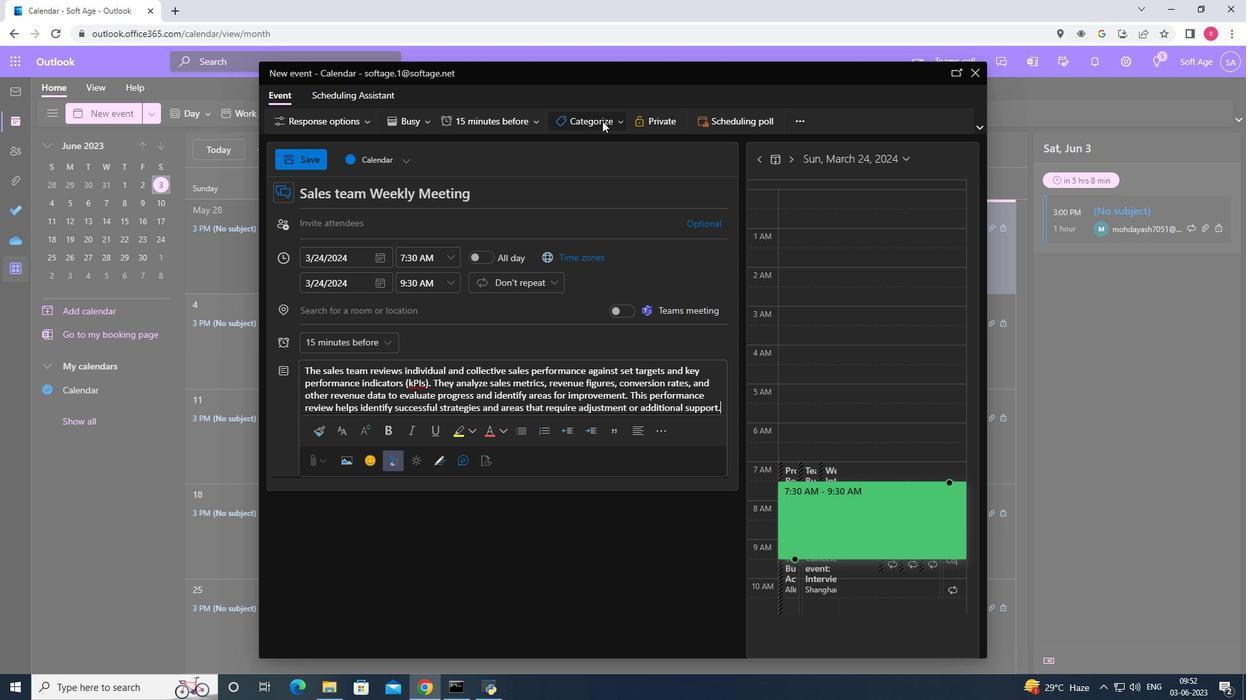 
Action: Mouse moved to (610, 171)
Screenshot: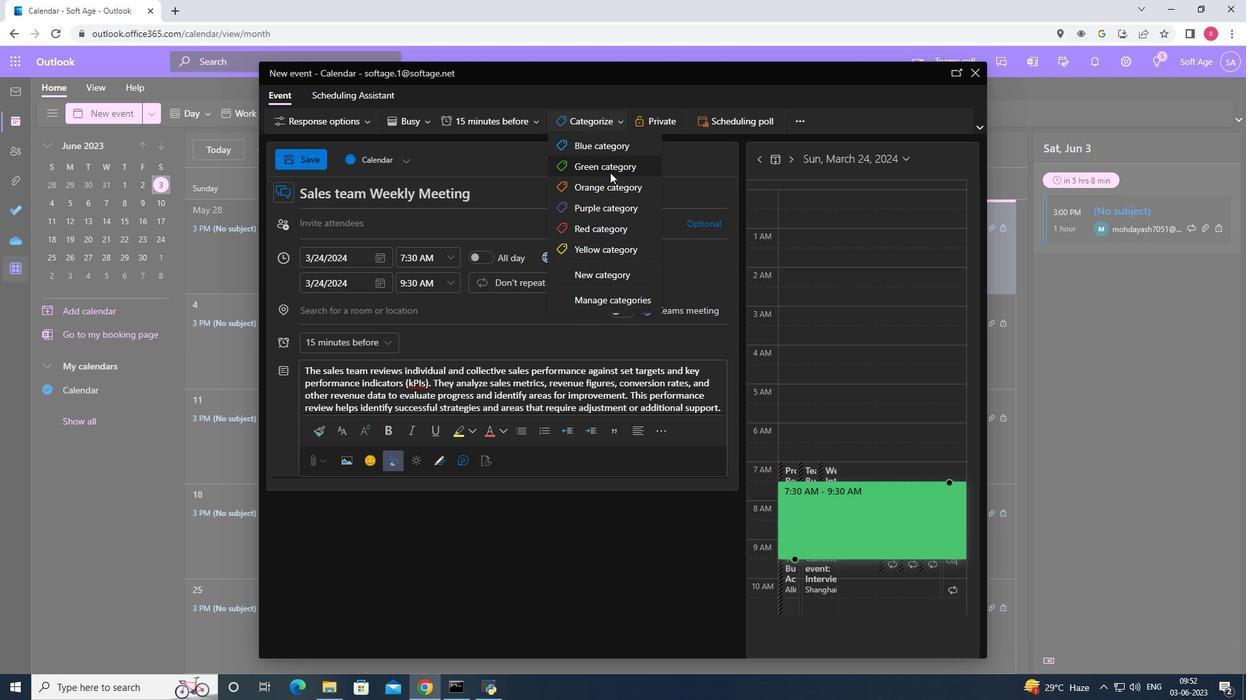 
Action: Mouse pressed left at (610, 171)
Screenshot: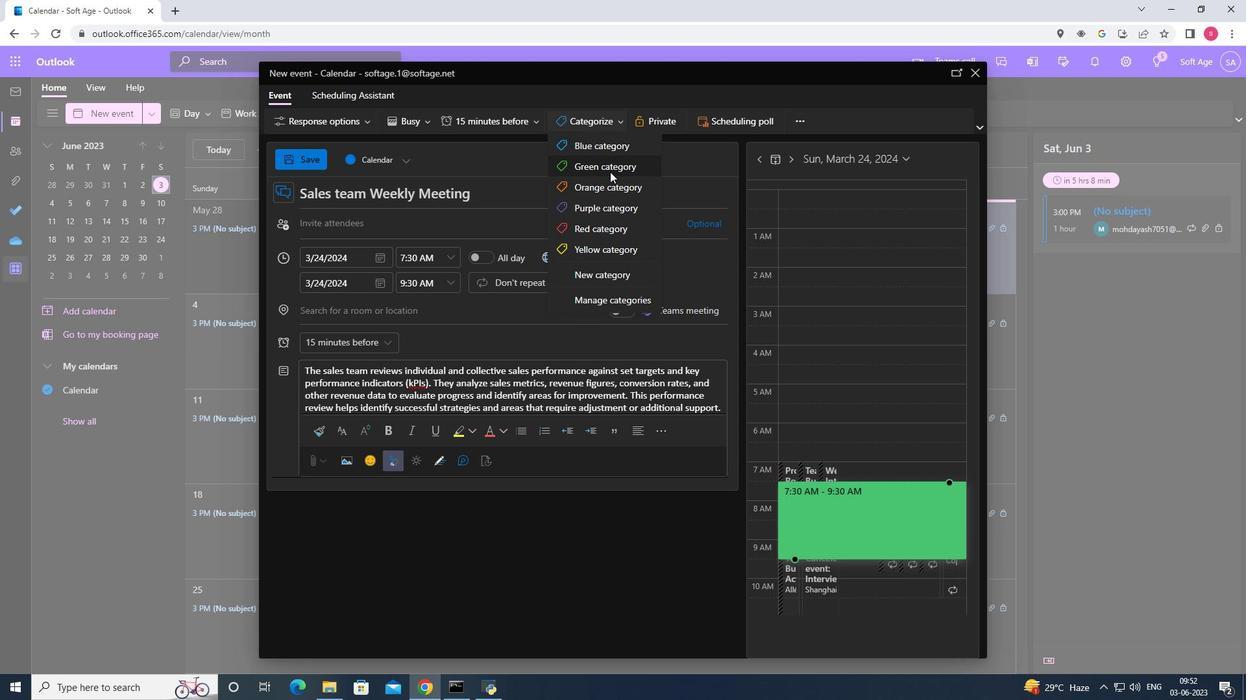 
Action: Mouse moved to (457, 307)
Screenshot: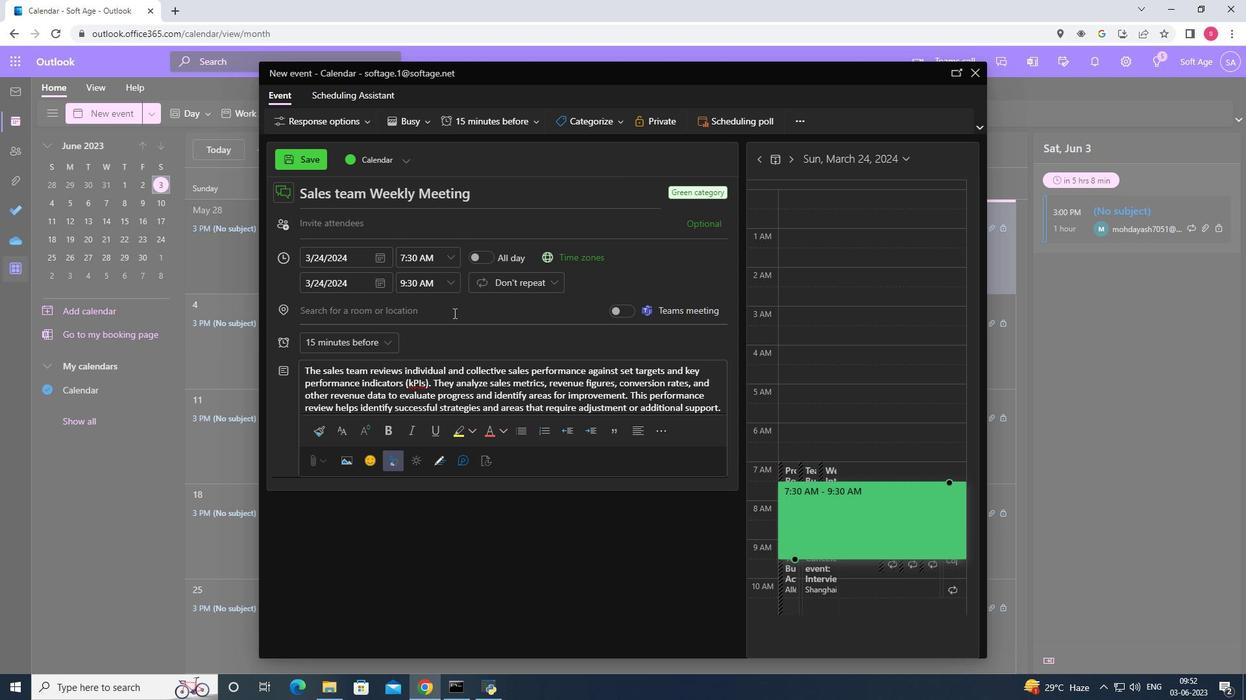 
Action: Mouse pressed left at (457, 307)
Screenshot: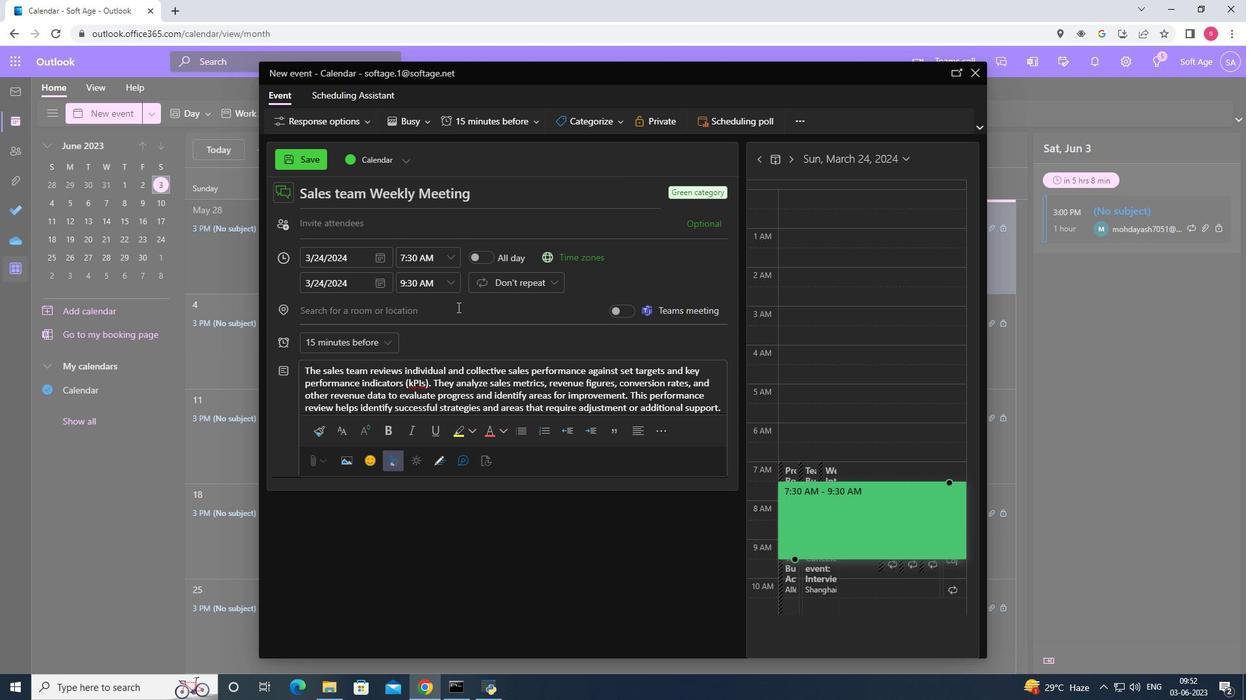 
Action: Key pressed 123<Key.space><Key.shift><Key.shift>Rua<Key.space><Key.shift>das<Key.space><Key.shift><Key.shift><Key.shift><Key.shift><Key.shift><Key.shift><Key.shift><Key.shift>Flores,<Key.space><Key.shift>Porto,<Key.space><Key.shift><Key.shift><Key.shift>Portugal,
Screenshot: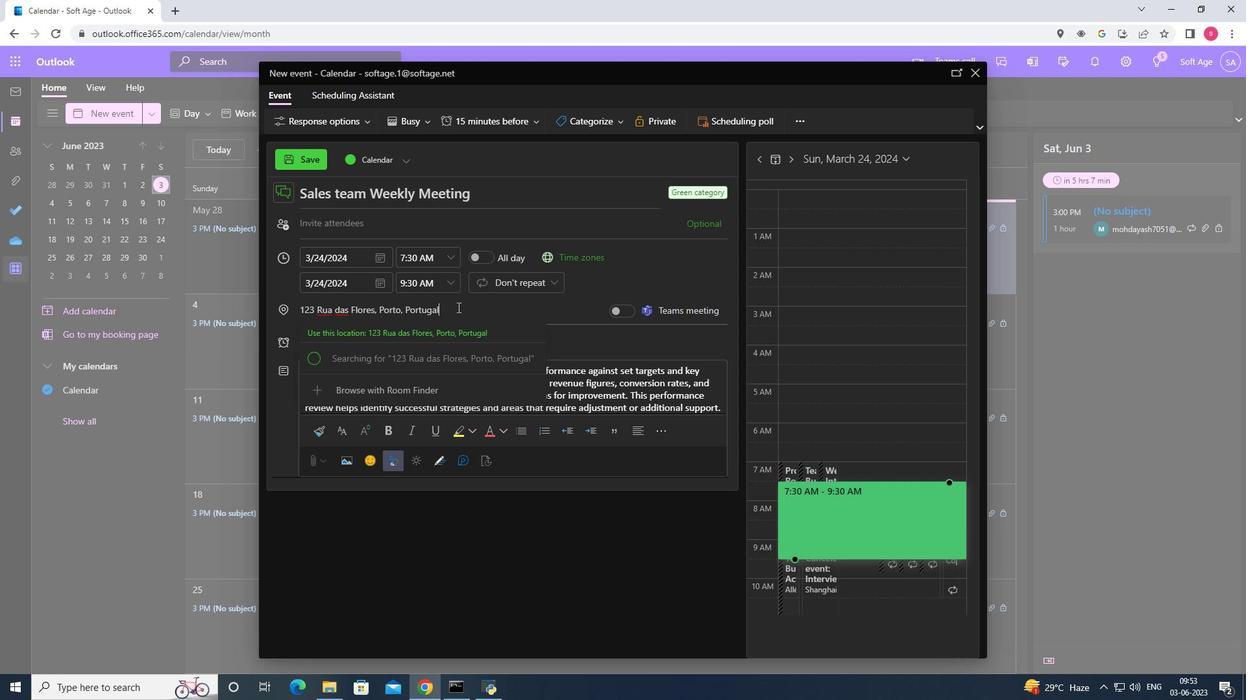 
Action: Mouse moved to (432, 332)
Screenshot: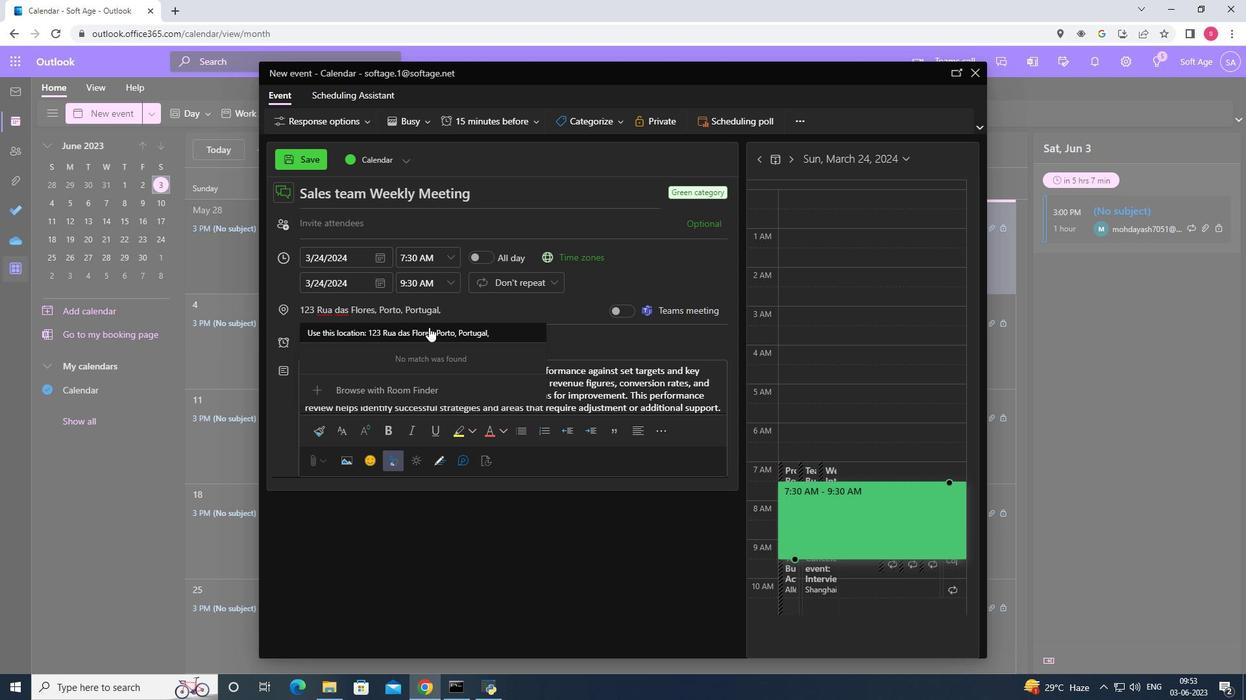 
Action: Mouse pressed left at (432, 332)
Screenshot: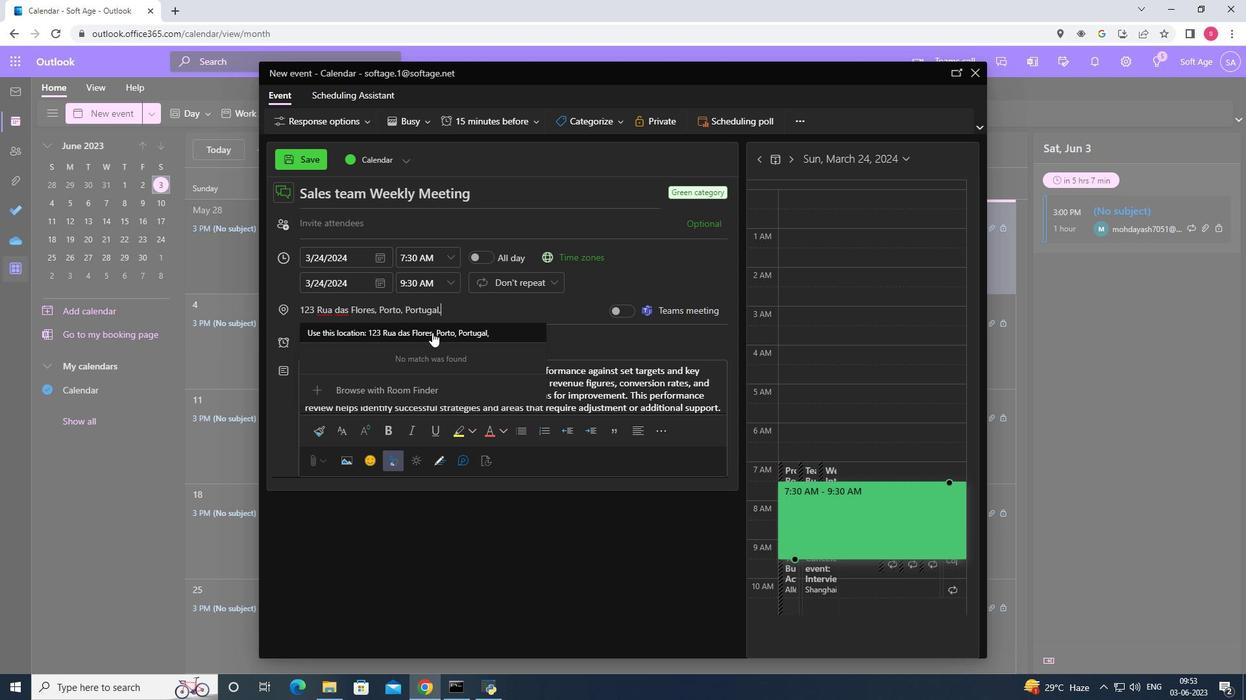 
Action: Mouse moved to (336, 227)
Screenshot: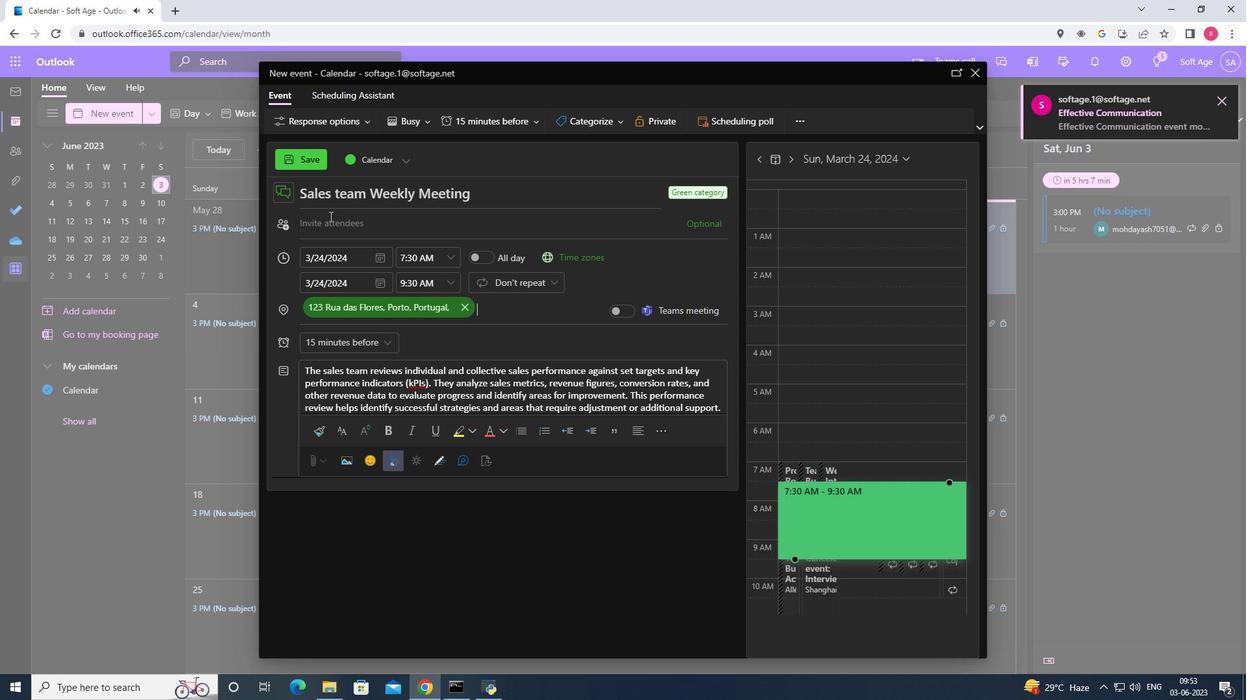 
Action: Mouse pressed left at (336, 227)
Screenshot: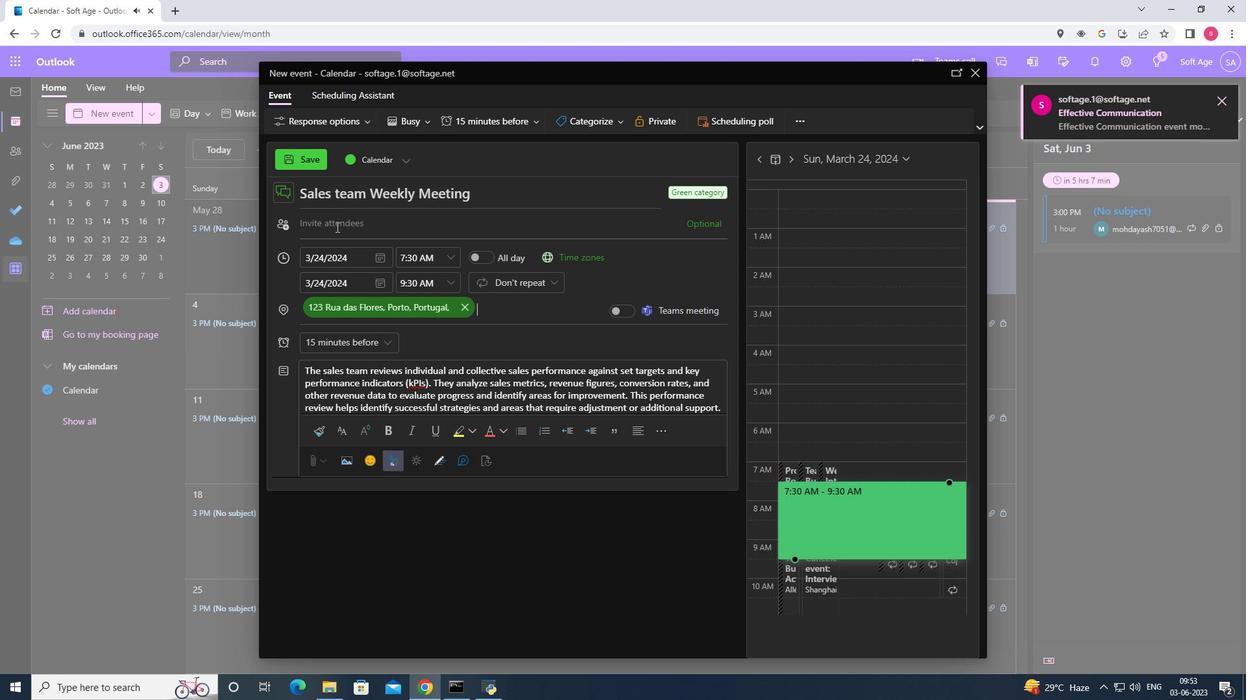 
Action: Key pressed softage.9<Key.shift>@
Screenshot: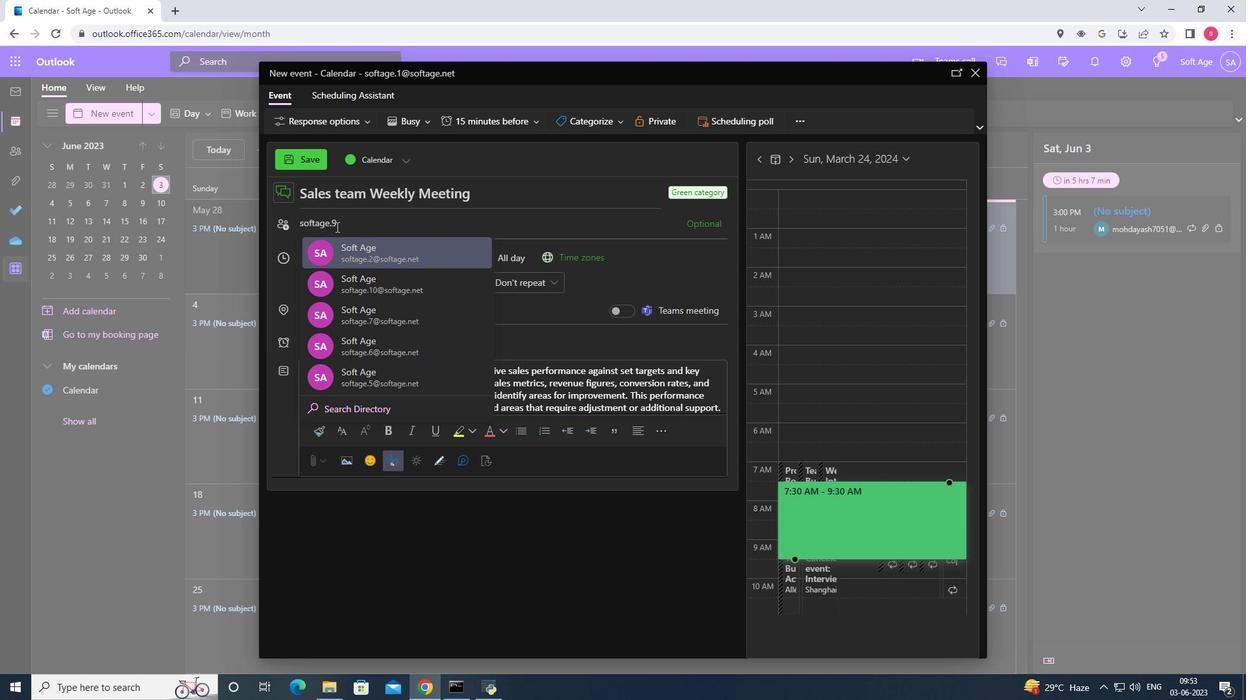 
Action: Mouse moved to (338, 260)
Screenshot: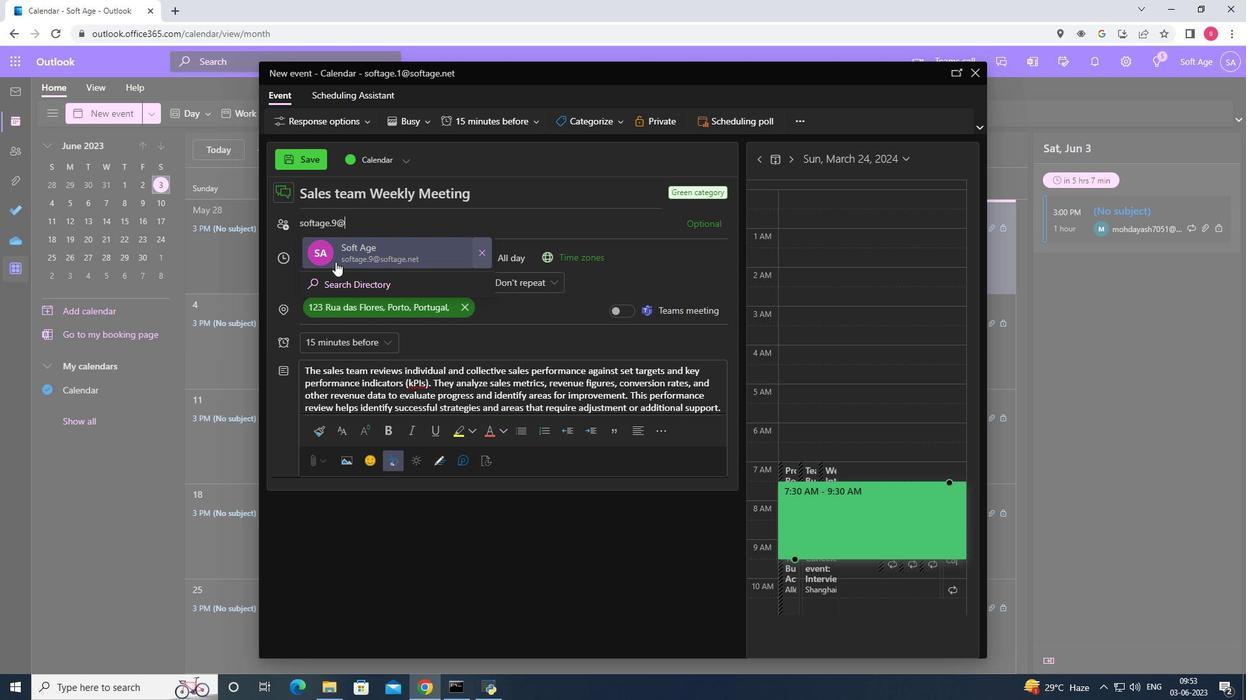 
Action: Mouse pressed left at (338, 260)
Screenshot: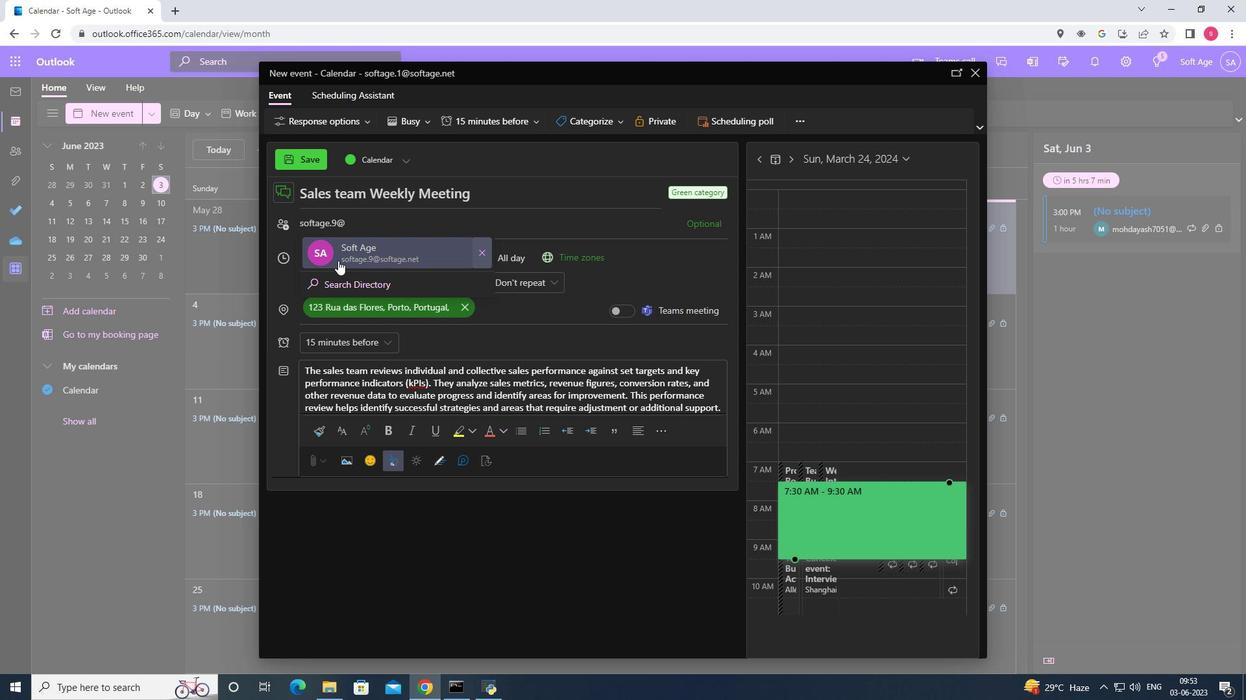 
Action: Key pressed <Key.shift>Softage.10
Screenshot: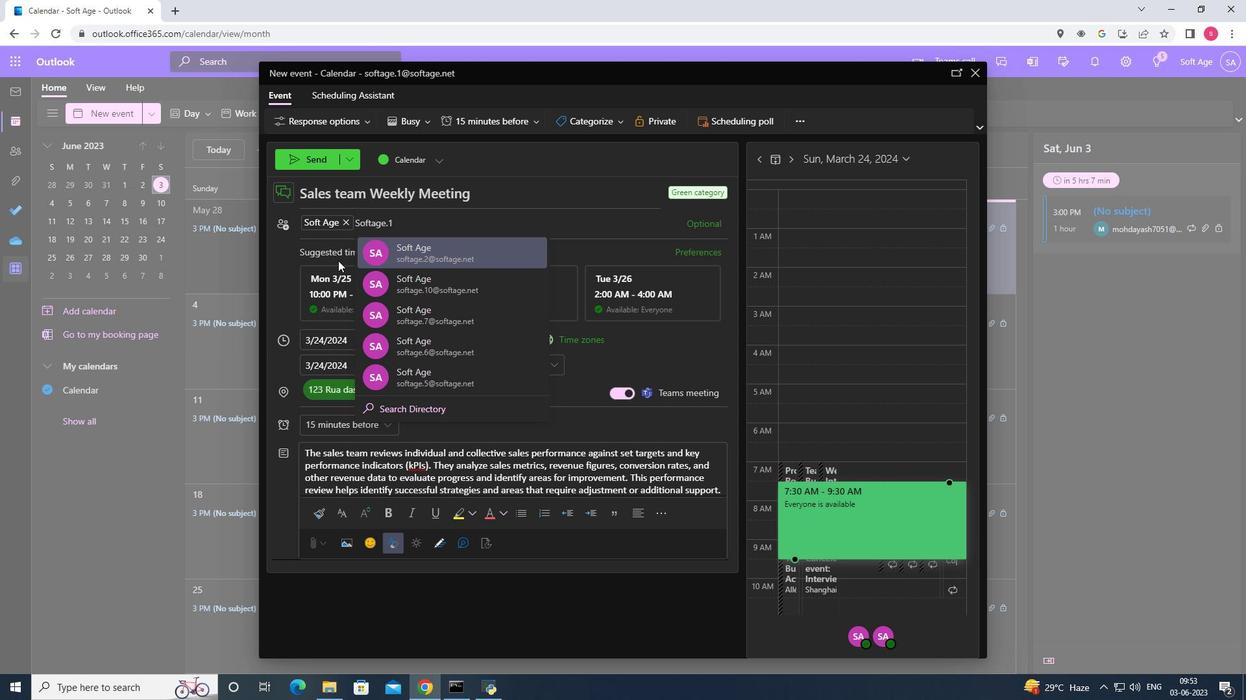 
Action: Mouse moved to (421, 251)
Screenshot: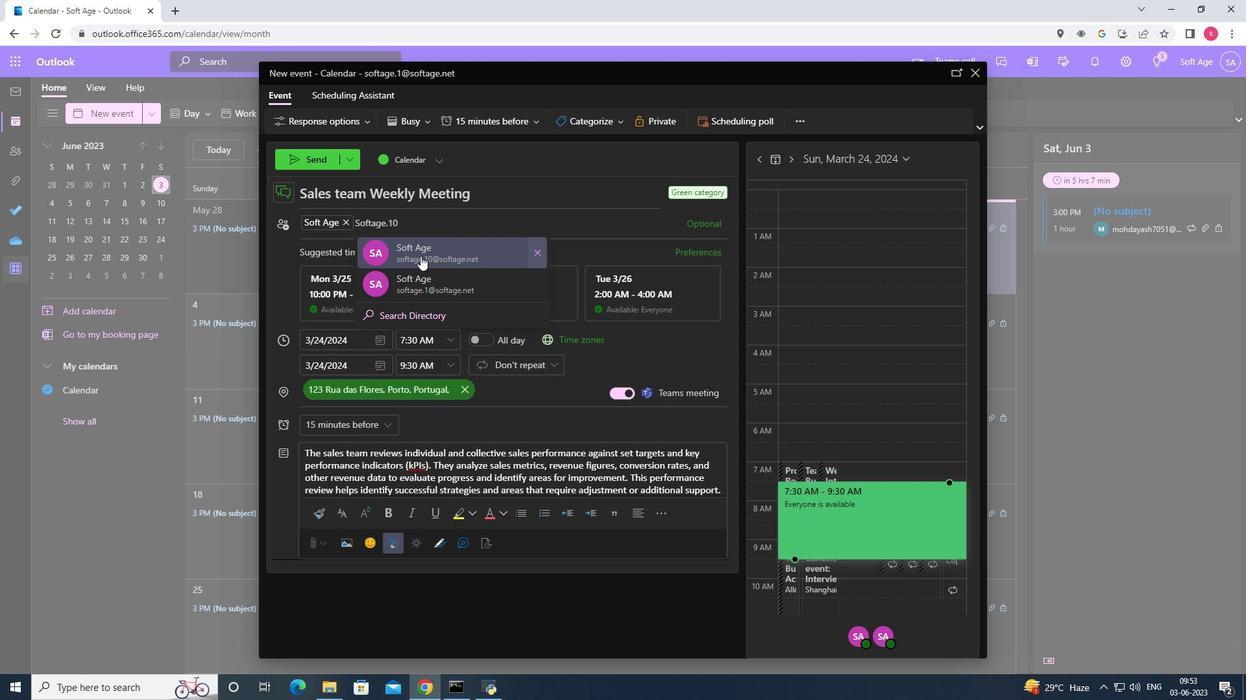 
Action: Mouse pressed left at (421, 251)
Screenshot: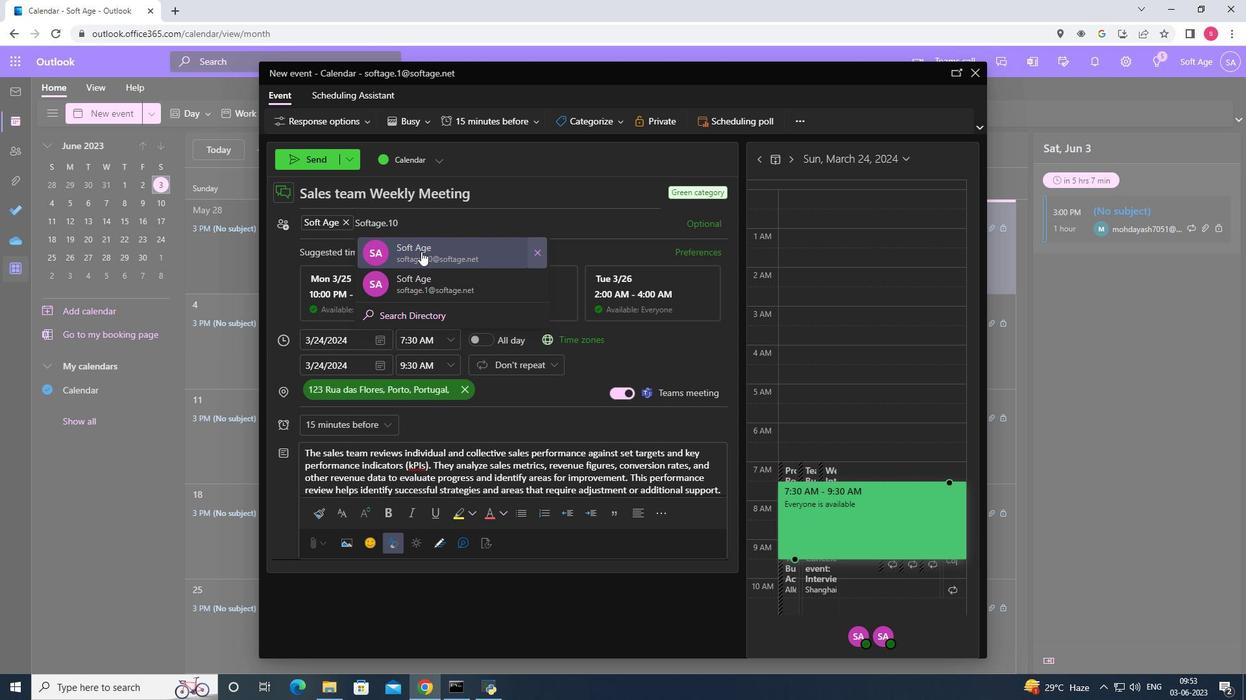 
Action: Mouse moved to (382, 427)
Screenshot: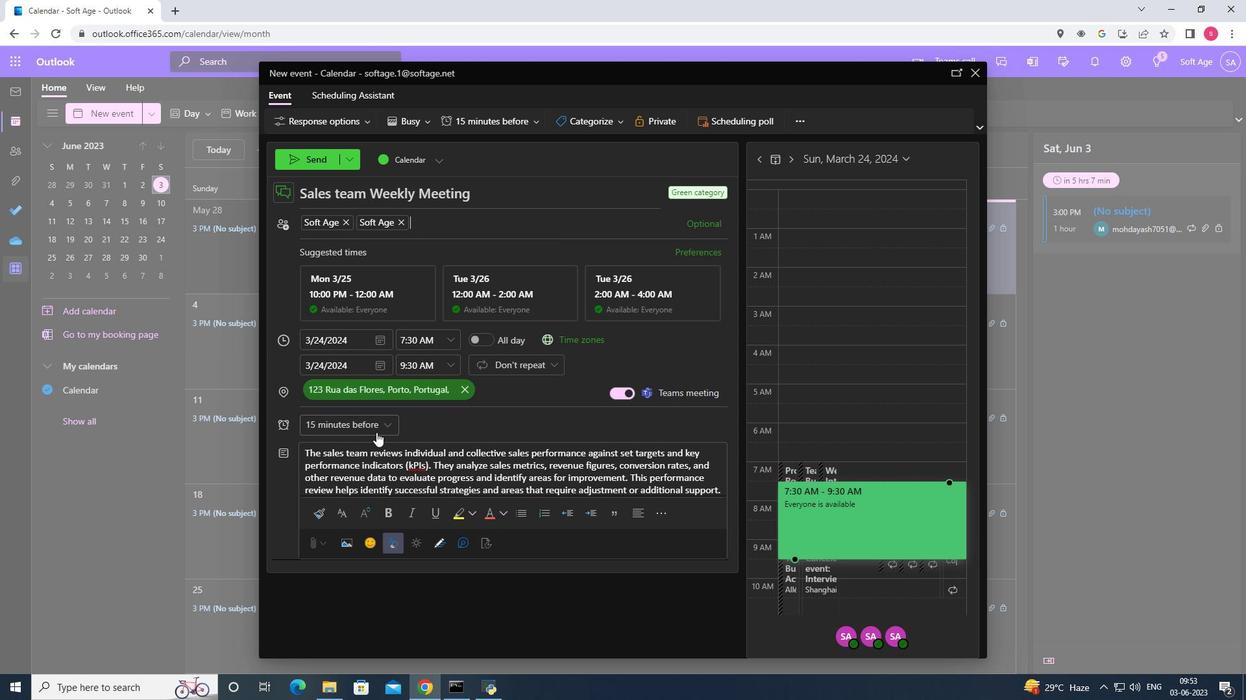 
Action: Mouse pressed left at (382, 427)
Screenshot: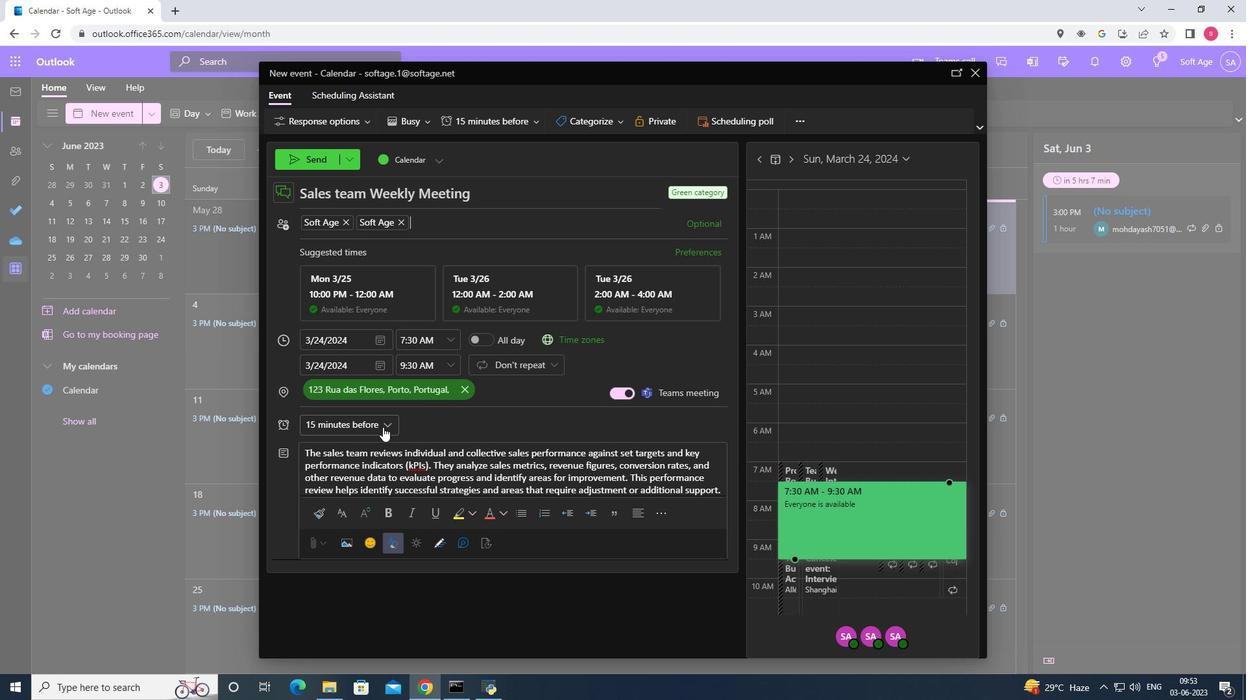 
Action: Mouse moved to (375, 392)
Screenshot: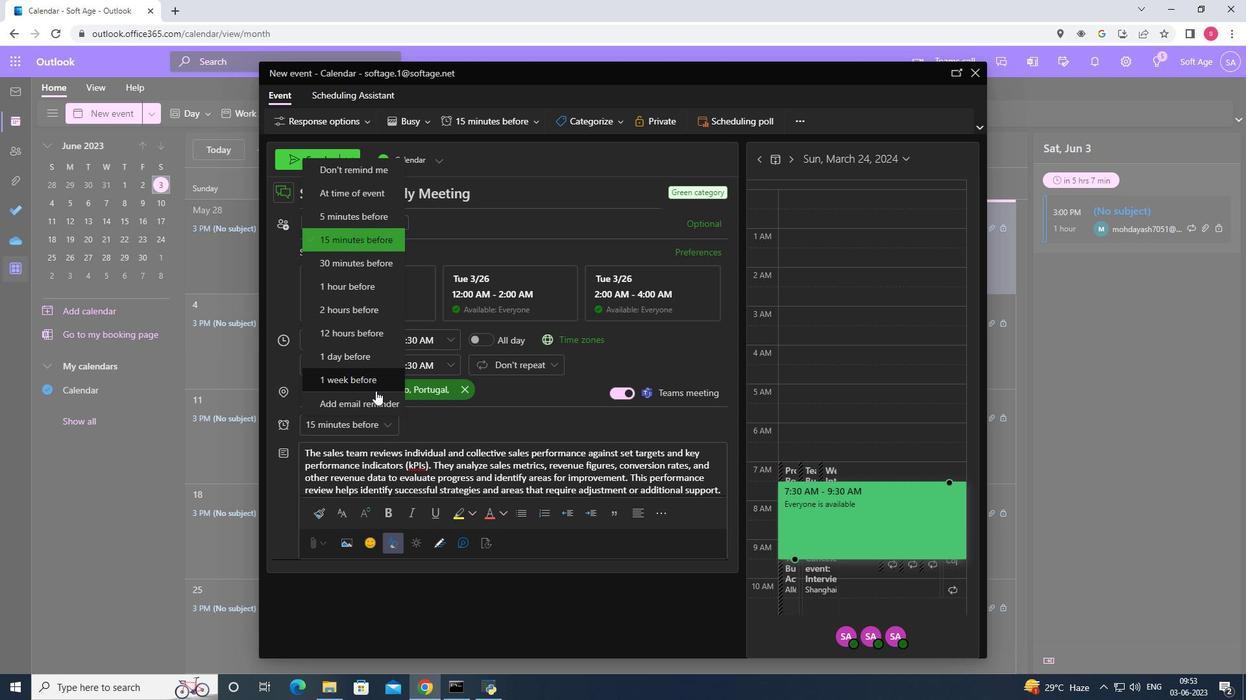 
Action: Mouse scrolled (375, 391) with delta (0, 0)
Screenshot: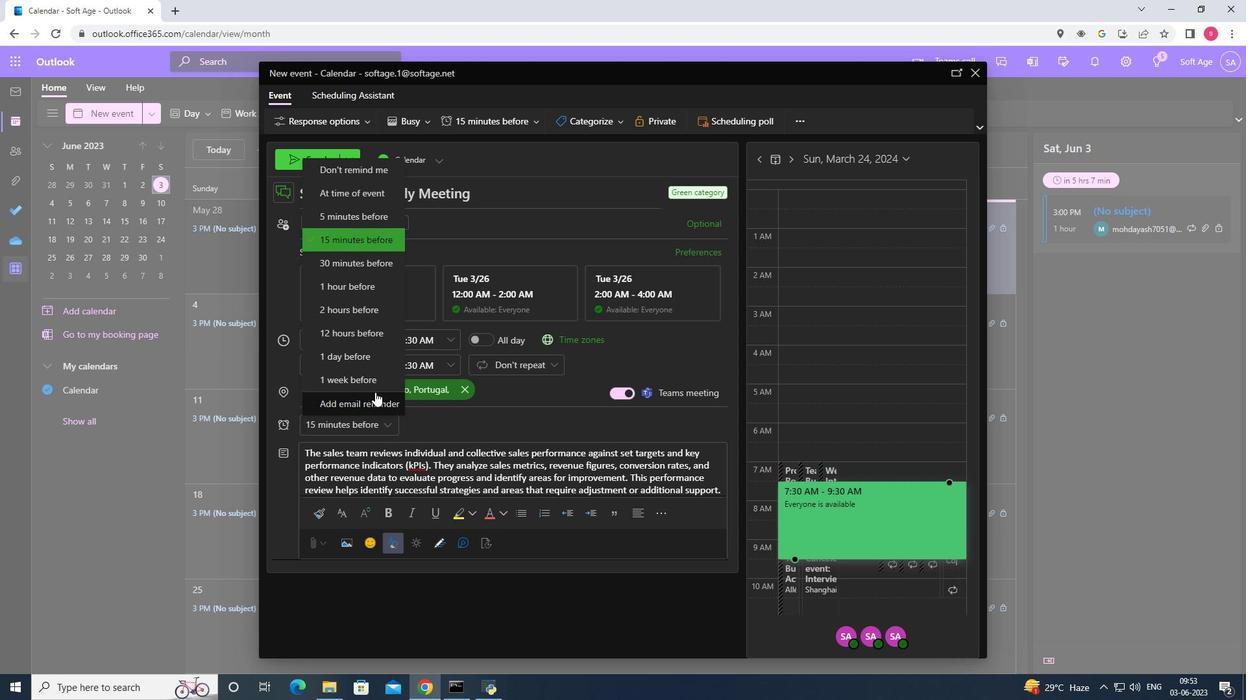 
Action: Mouse scrolled (375, 391) with delta (0, 0)
Screenshot: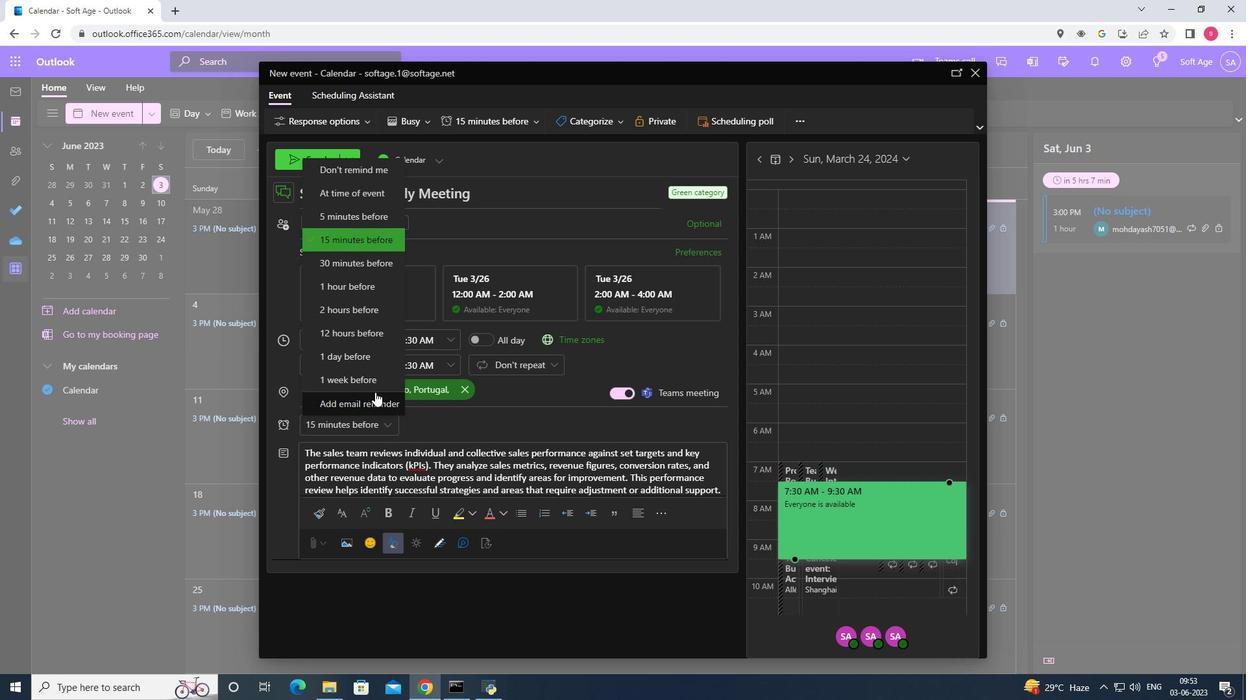 
Action: Mouse scrolled (375, 391) with delta (0, 0)
Screenshot: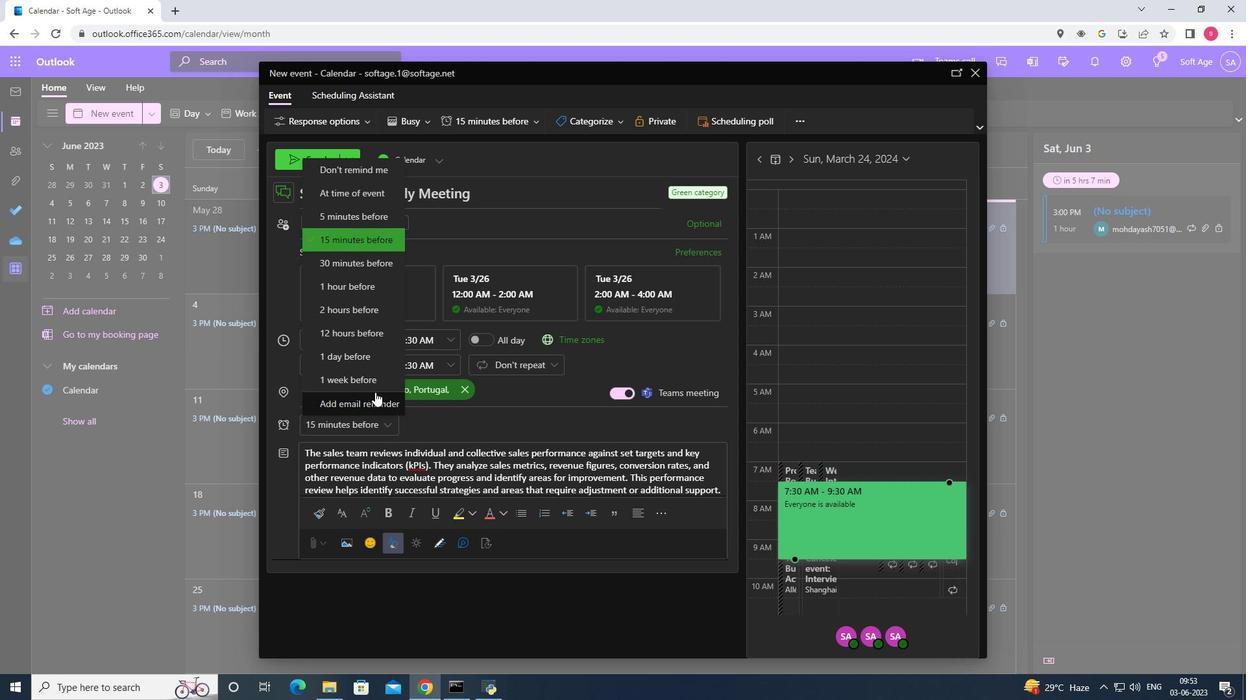 
Action: Mouse scrolled (375, 391) with delta (0, 0)
Screenshot: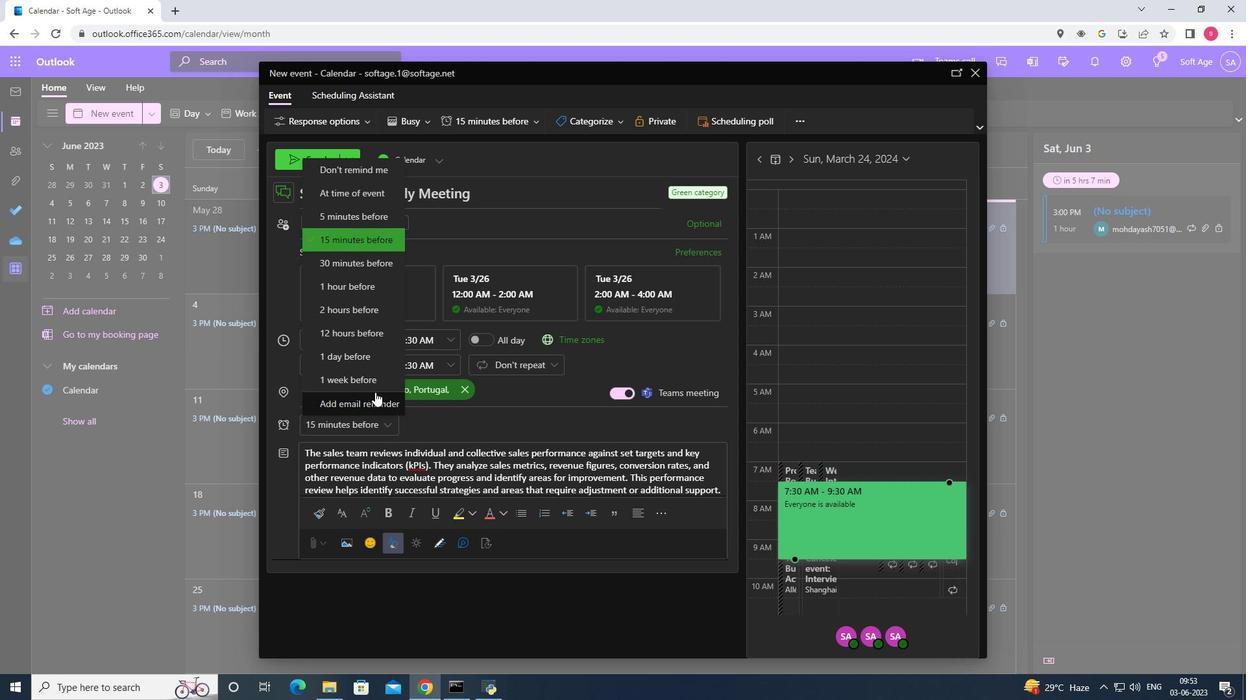 
Action: Mouse scrolled (375, 391) with delta (0, 0)
Screenshot: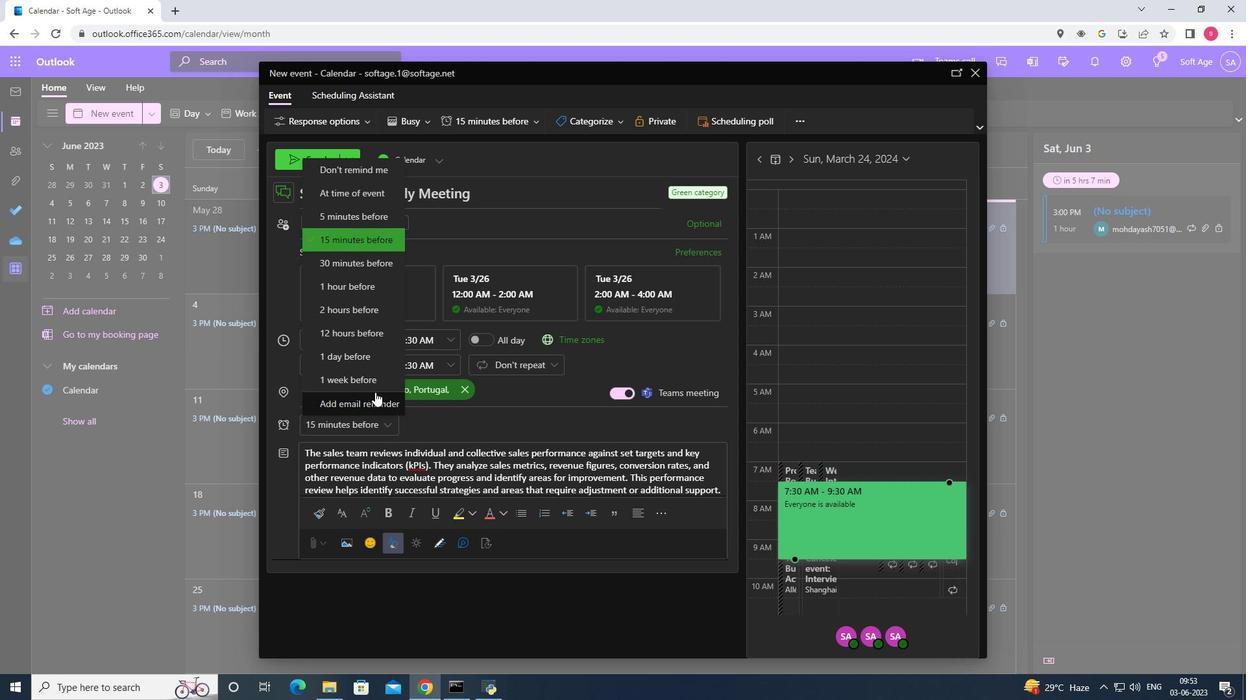 
Action: Mouse moved to (359, 376)
Screenshot: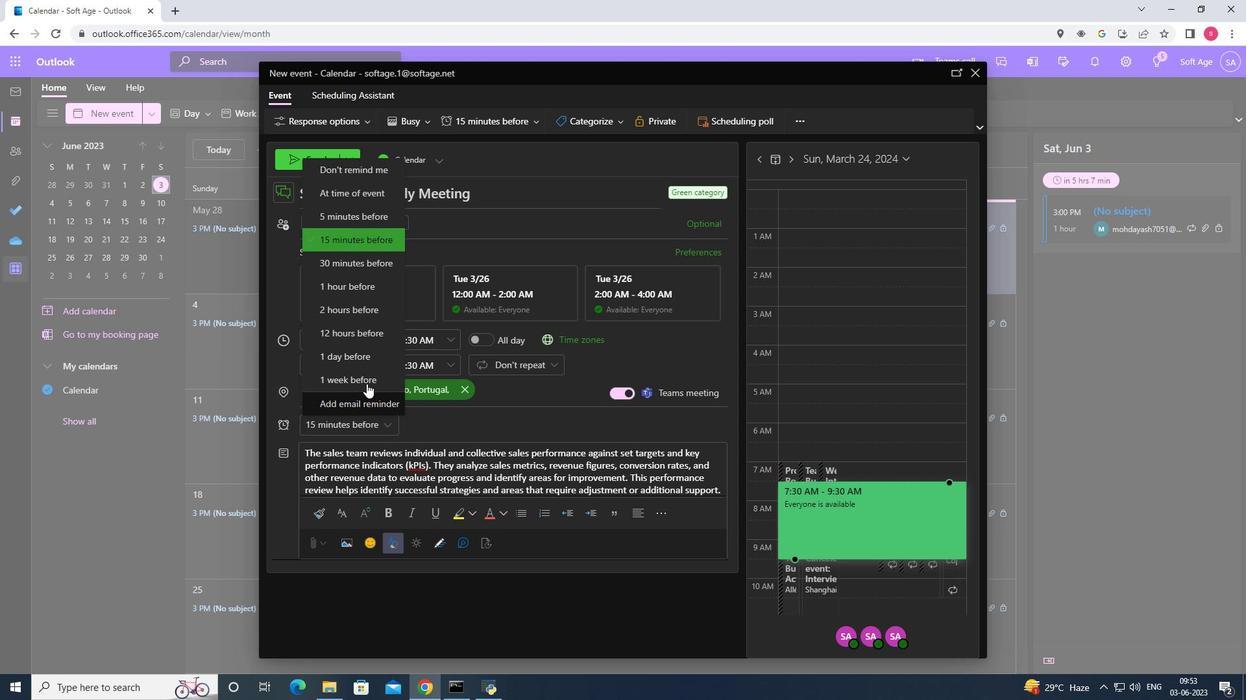 
Action: Mouse pressed left at (359, 376)
Screenshot: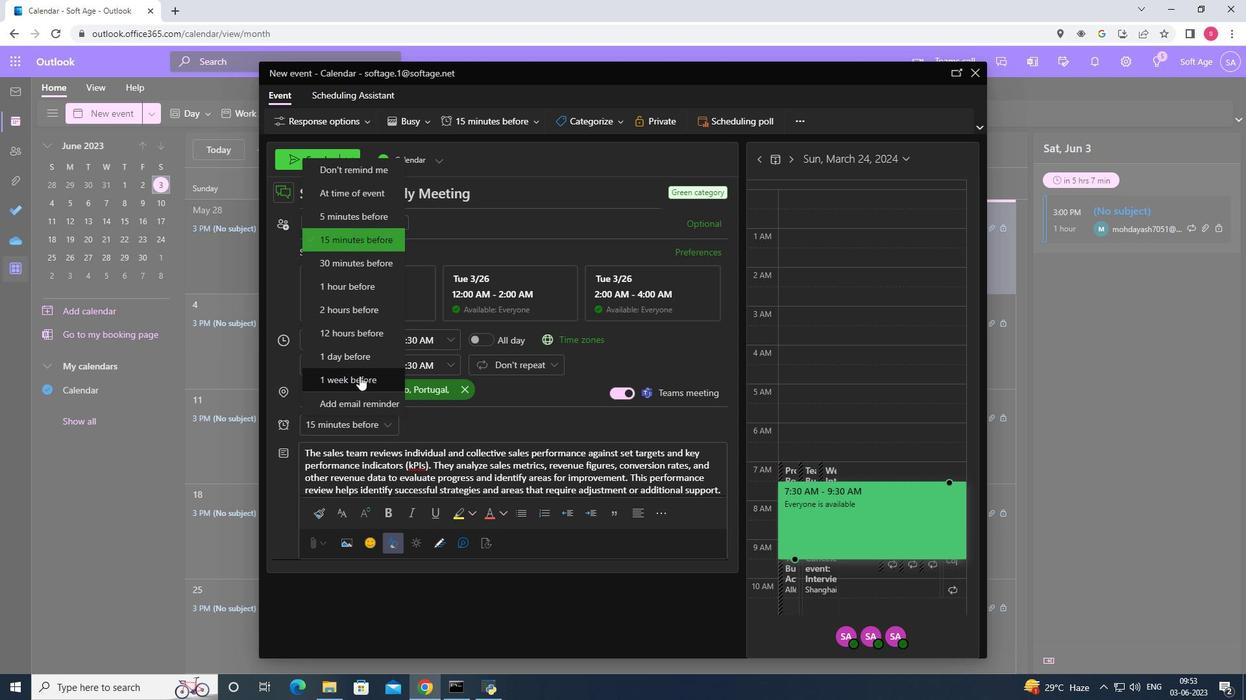 
Action: Mouse moved to (315, 155)
Screenshot: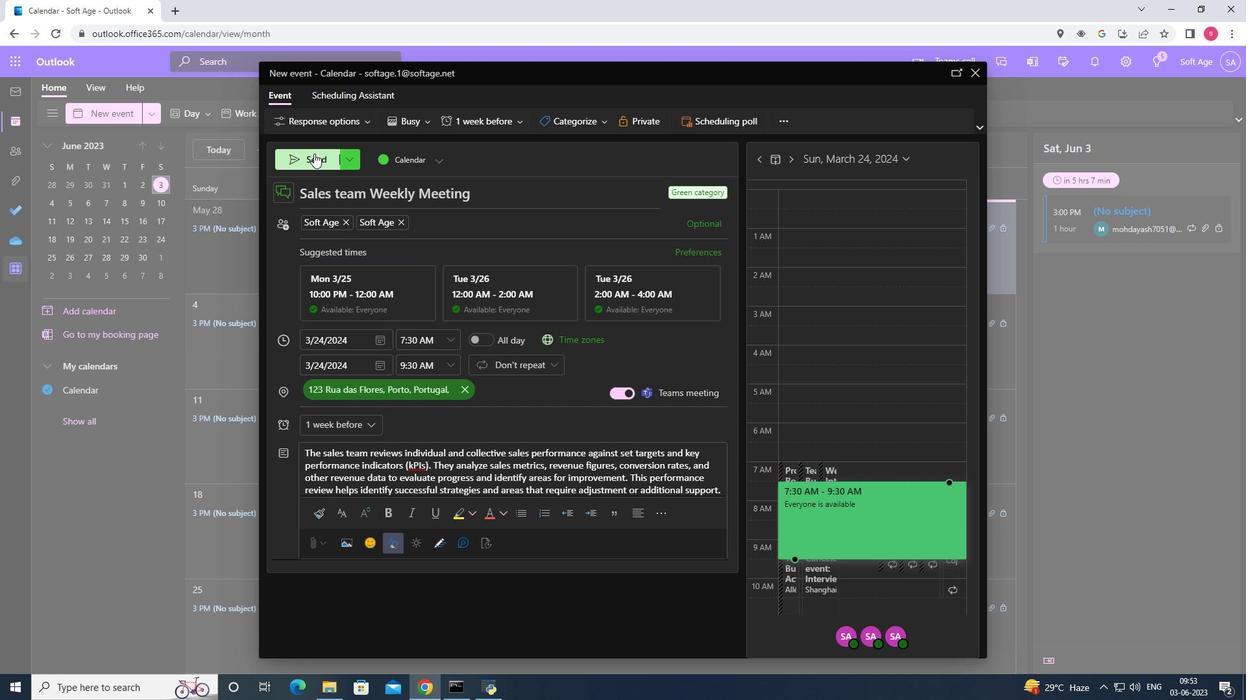 
Action: Mouse pressed left at (315, 155)
Screenshot: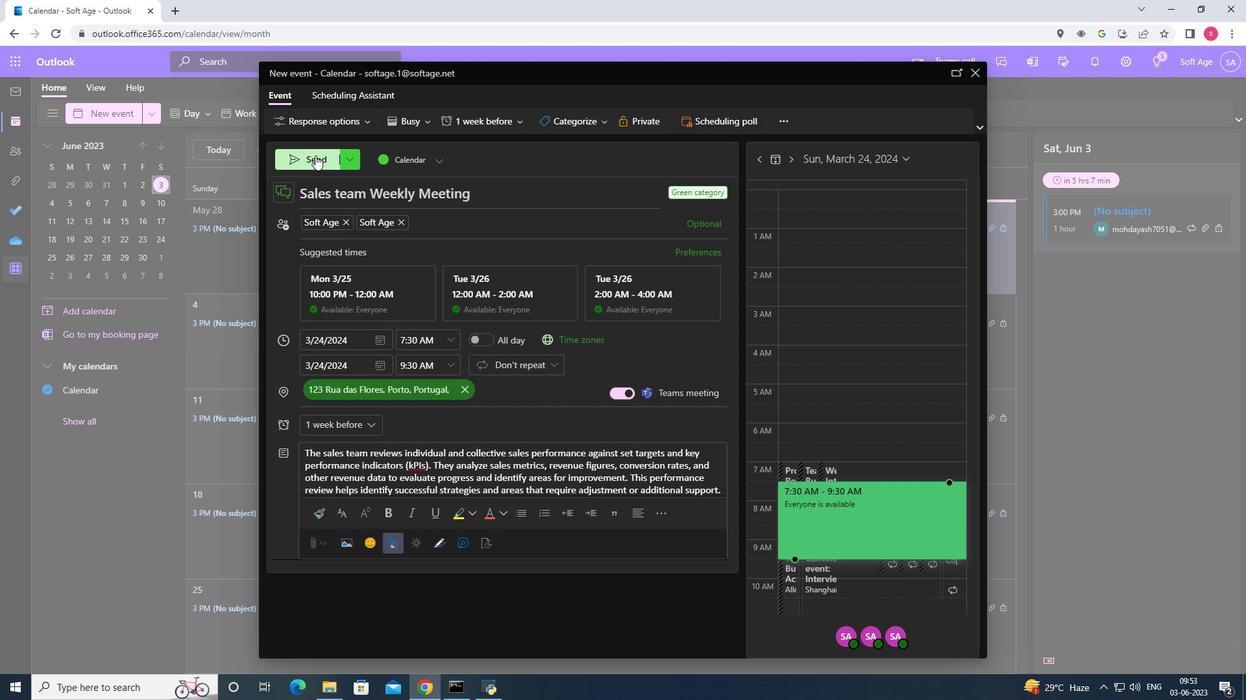 
